 Task: Select Pets. Add to cart, from Dollar General_x000D_
 for 3194 Cheshire Road, Bridgeport, Connecticut 06604, Cell Number 203-362-4243, following items : Fresh Step Non-Clumping Scented Premium Clay Cat Litter (7 lb)_x000D_
 - 1, Meow Mix Tender Centers Cat Food Salmon & White Meat Chicken (9.28 lb)_x000D_
 - 1, Purina Friskies Gravy Swirlers Cat Food Chicken & Salmon Flavor (3.15 lb)_x000D_
 - 1, Purina Friskies Seafood Sensations Dry Cat Food (3.15 lb)_x000D_
 - 1, Sheba Perfect Portions Cuts in Gravy Wet Cat Food Signature Tuna & Roasted Chicken Multipack (6 ct)_x000D_
 - 1
Action: Mouse moved to (608, 145)
Screenshot: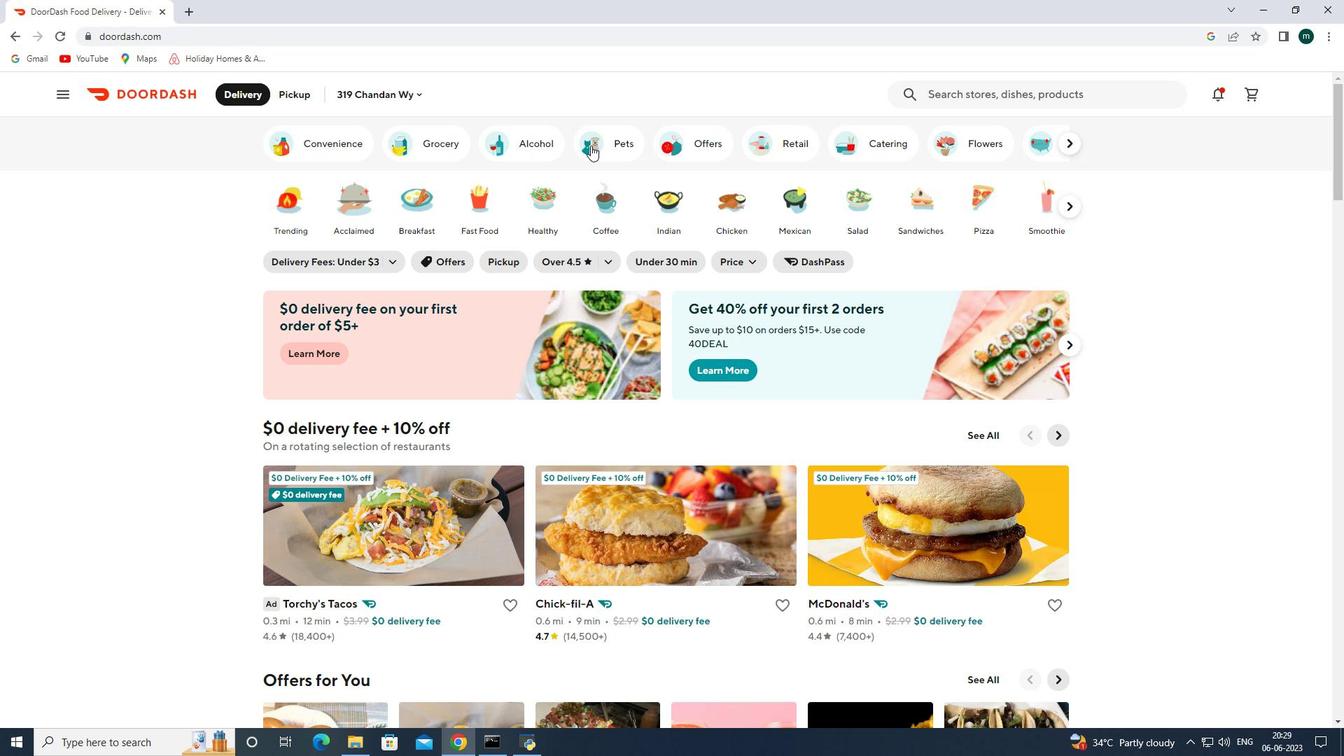 
Action: Mouse pressed left at (608, 145)
Screenshot: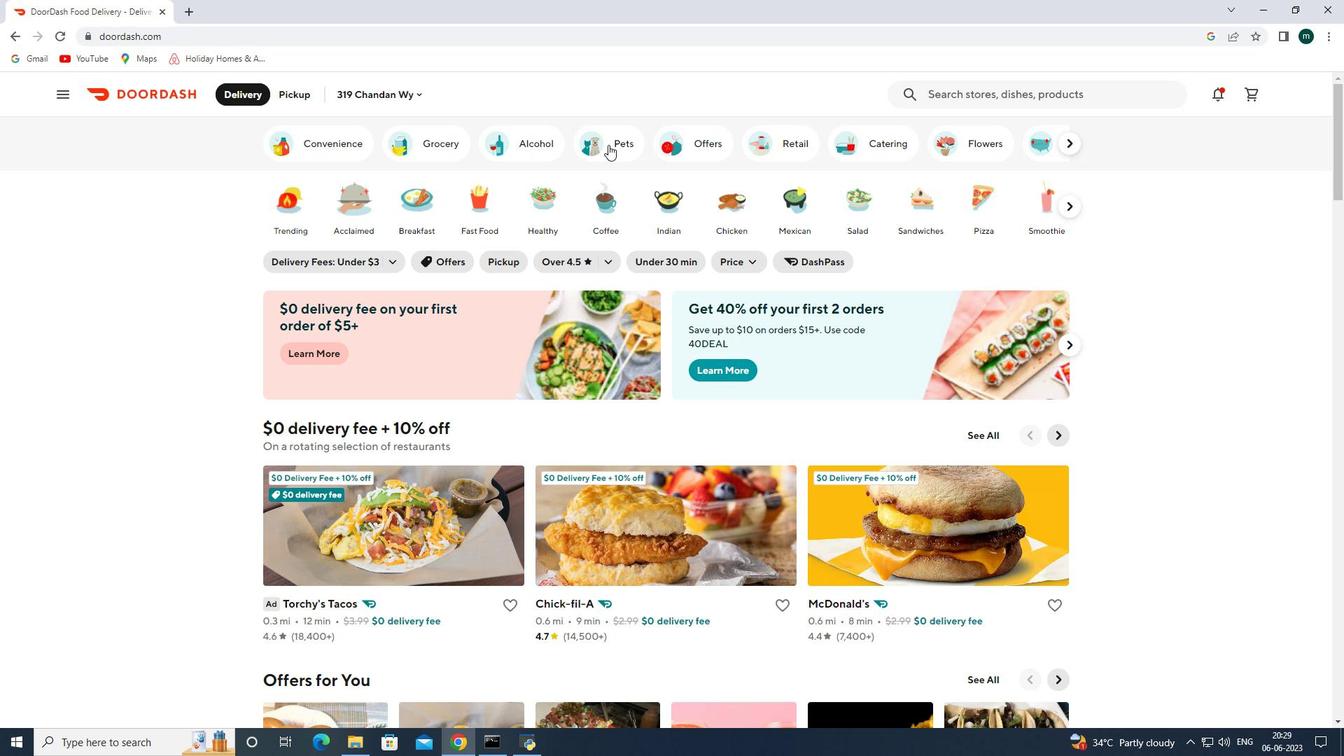 
Action: Mouse moved to (782, 327)
Screenshot: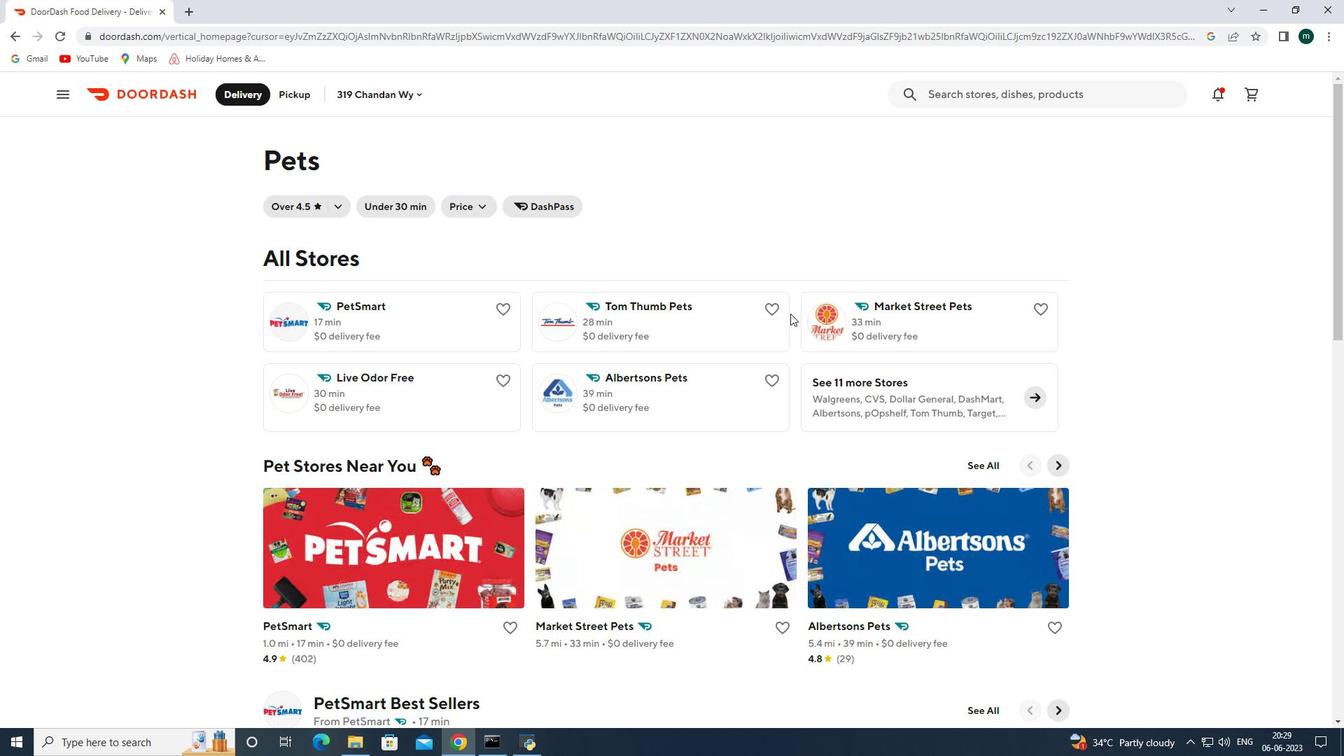 
Action: Mouse scrolled (782, 326) with delta (0, 0)
Screenshot: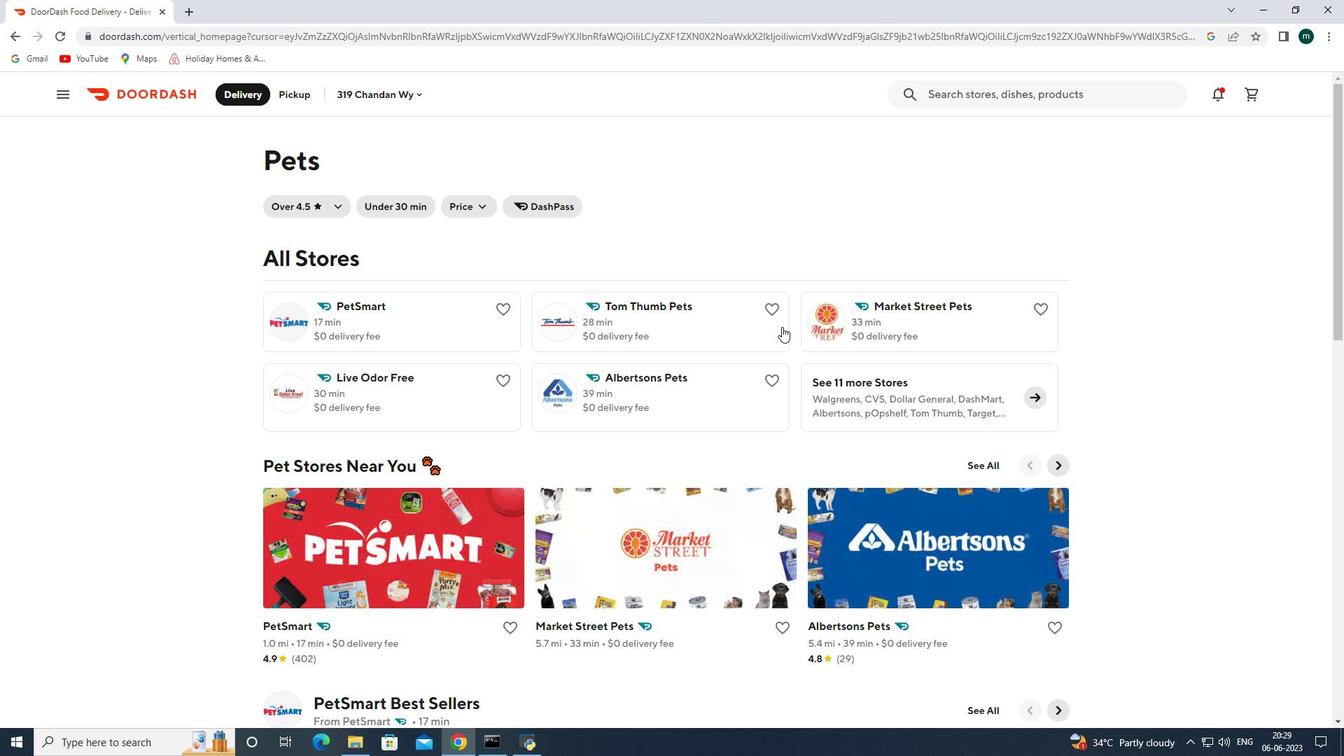 
Action: Mouse scrolled (782, 326) with delta (0, 0)
Screenshot: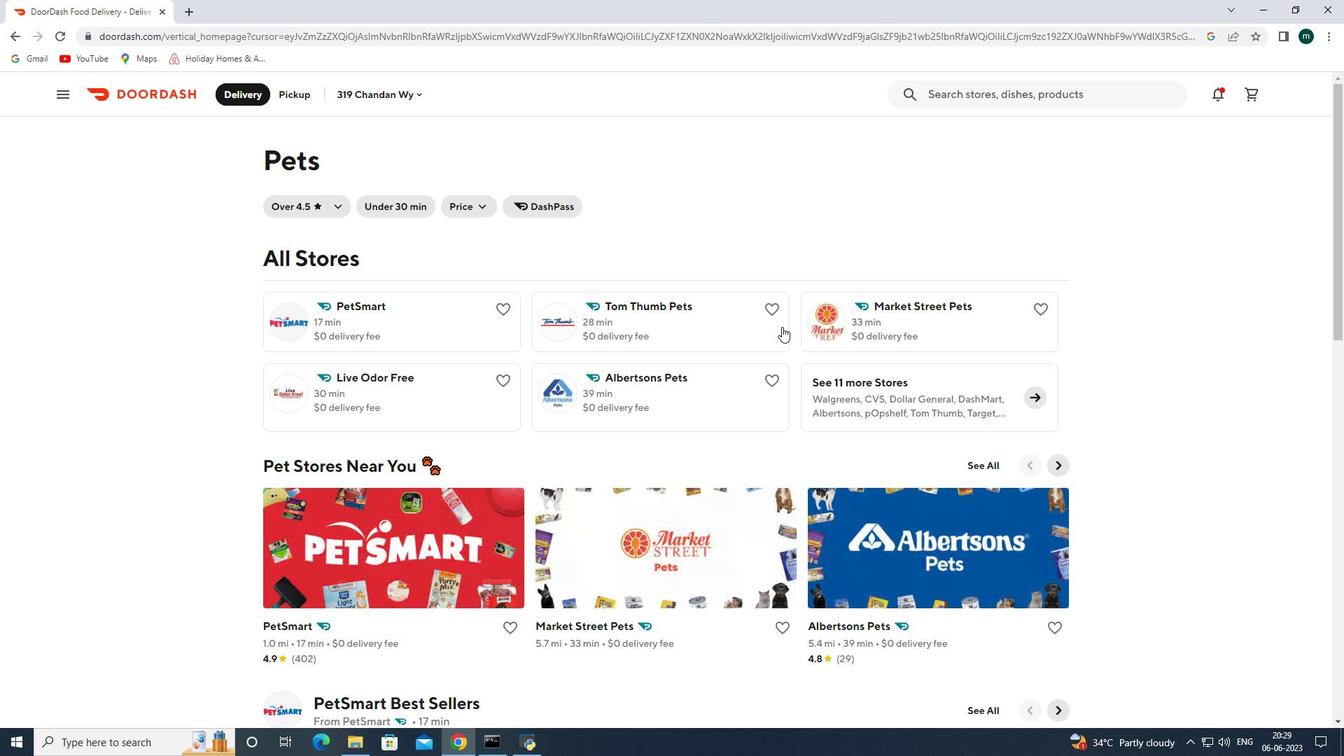 
Action: Mouse scrolled (782, 326) with delta (0, 0)
Screenshot: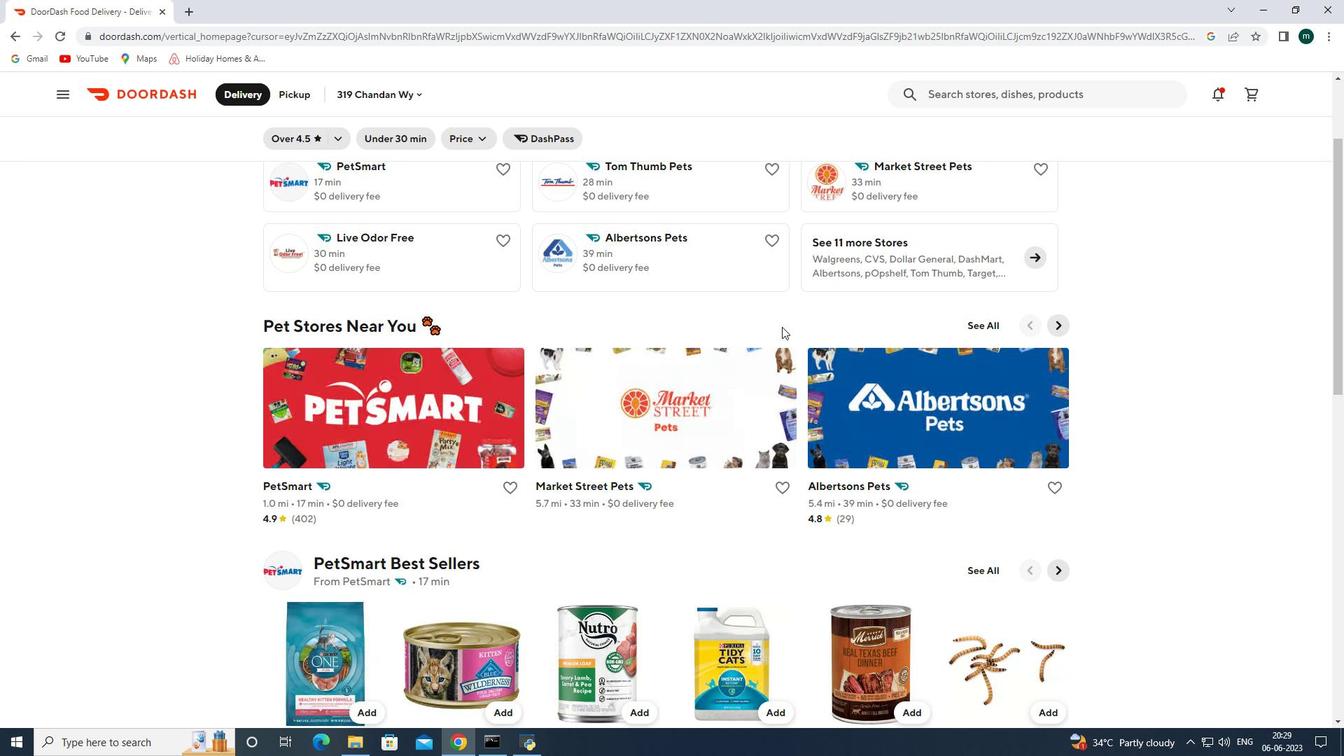 
Action: Mouse scrolled (782, 327) with delta (0, 0)
Screenshot: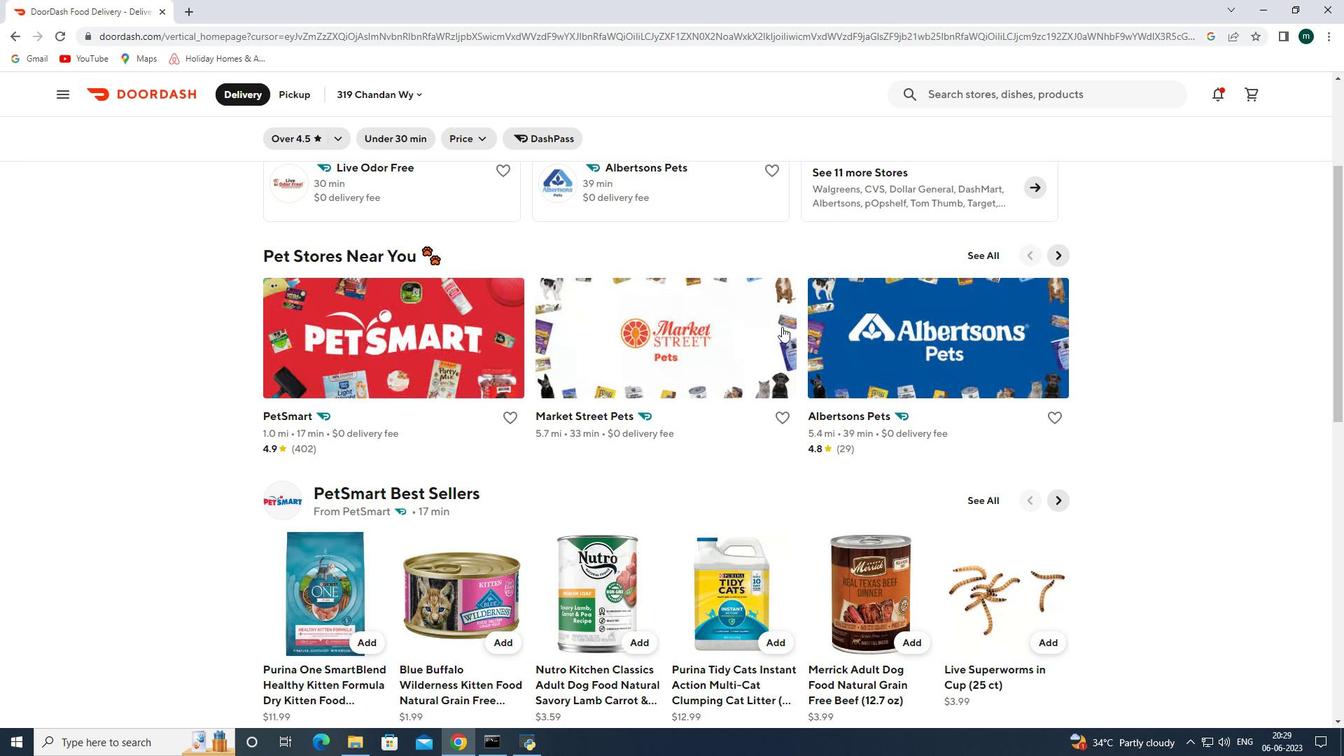 
Action: Mouse scrolled (782, 327) with delta (0, 0)
Screenshot: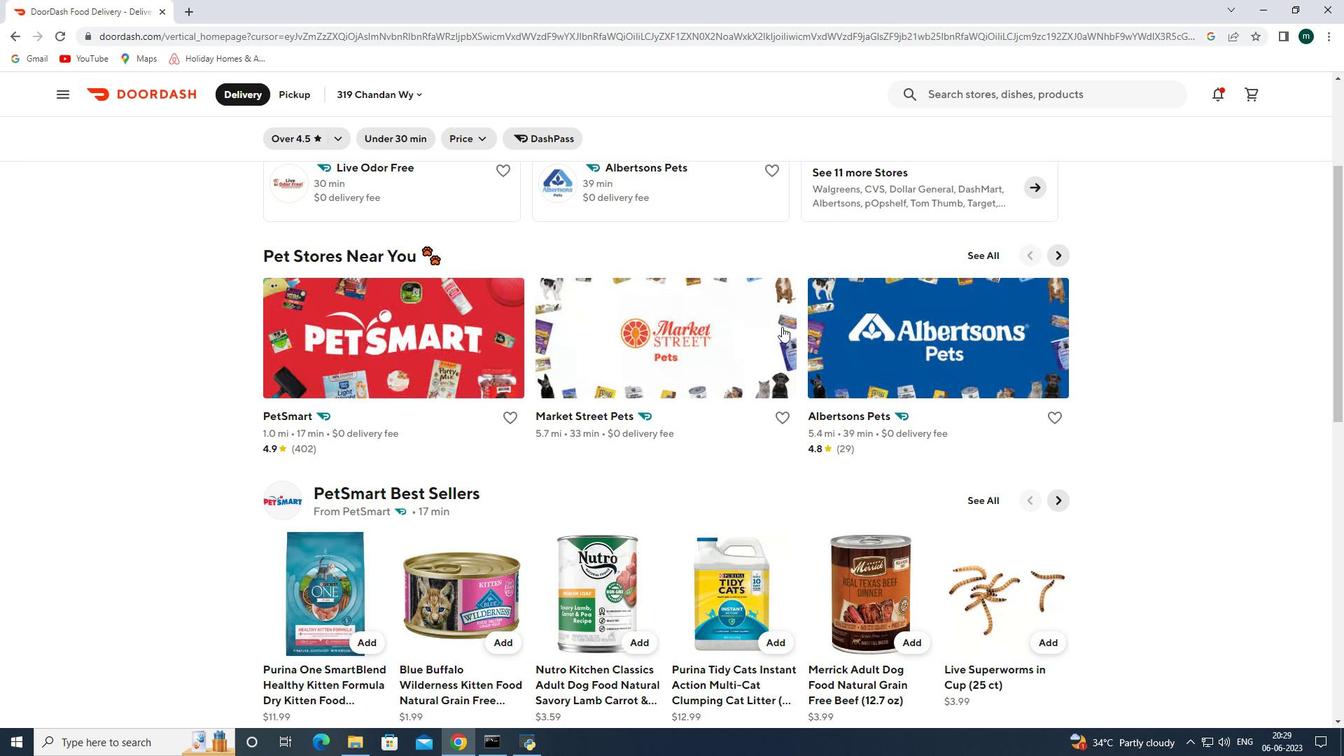 
Action: Mouse scrolled (782, 327) with delta (0, 0)
Screenshot: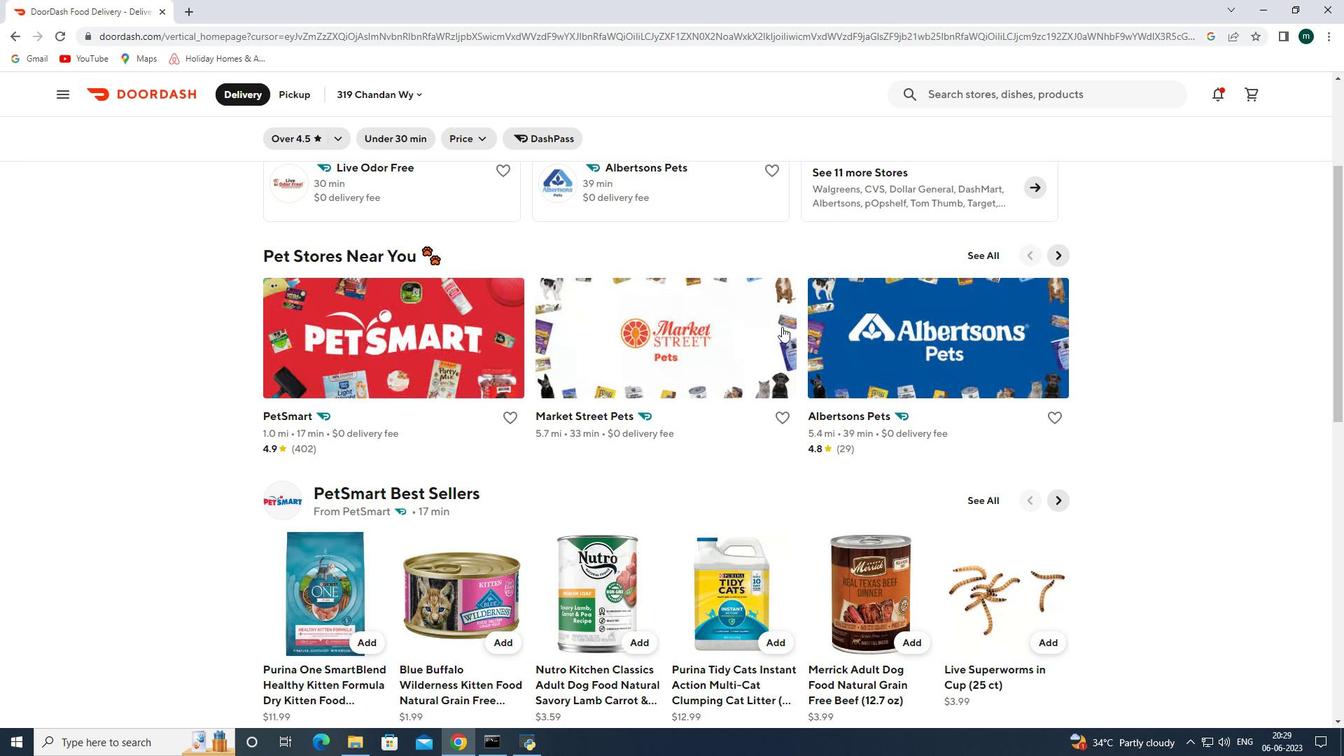 
Action: Mouse scrolled (782, 327) with delta (0, 0)
Screenshot: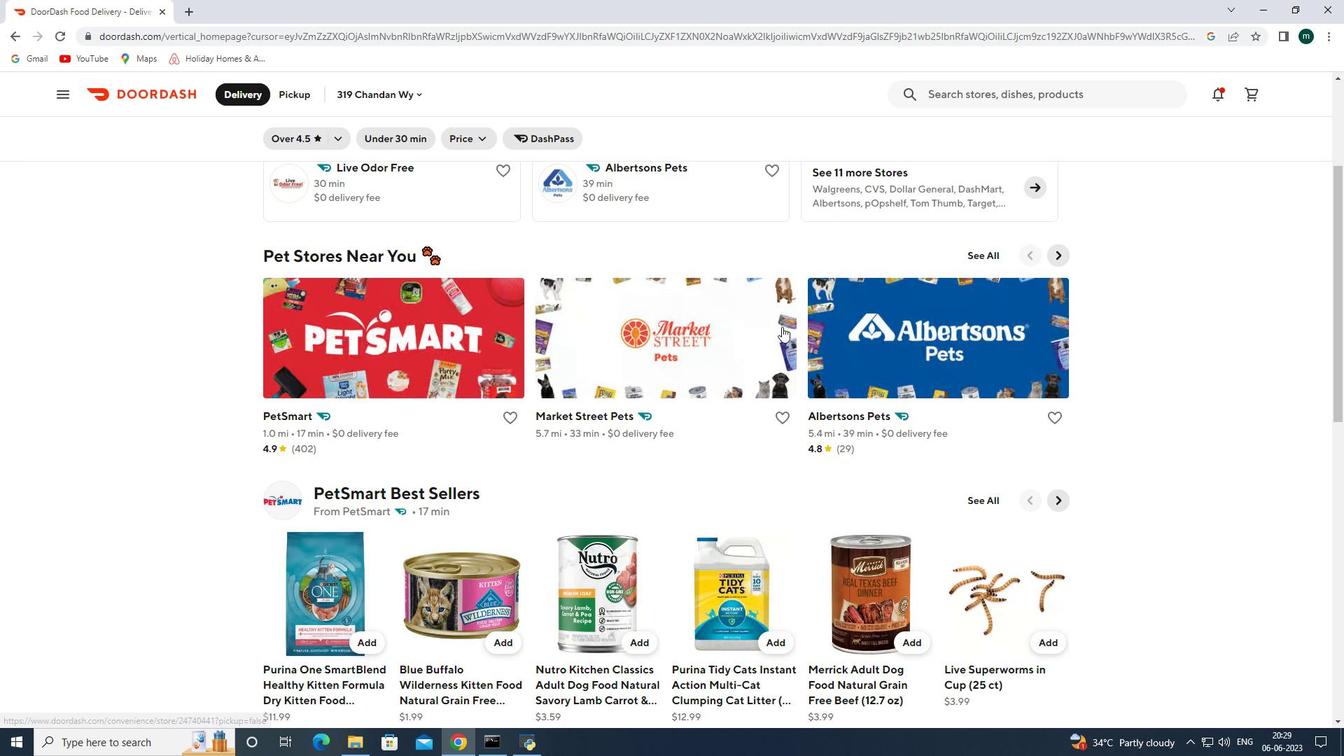 
Action: Mouse moved to (946, 387)
Screenshot: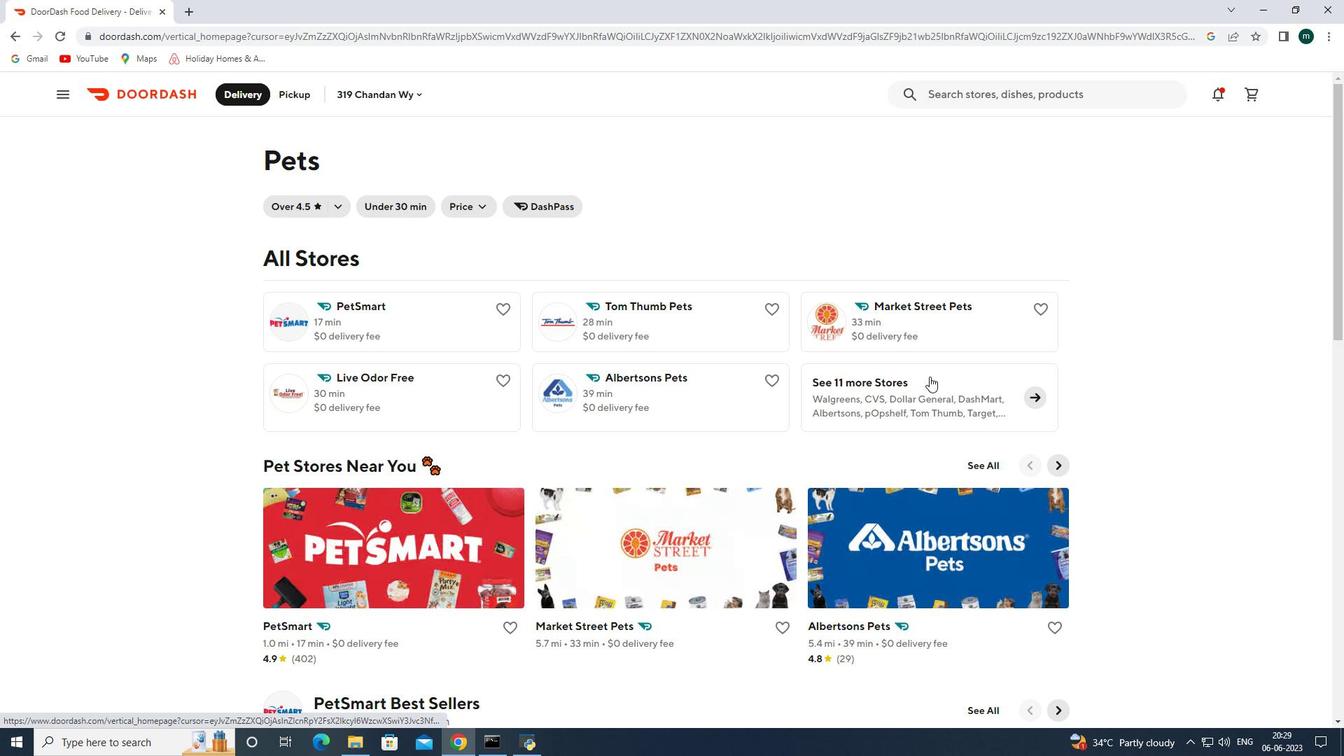 
Action: Mouse pressed left at (946, 387)
Screenshot: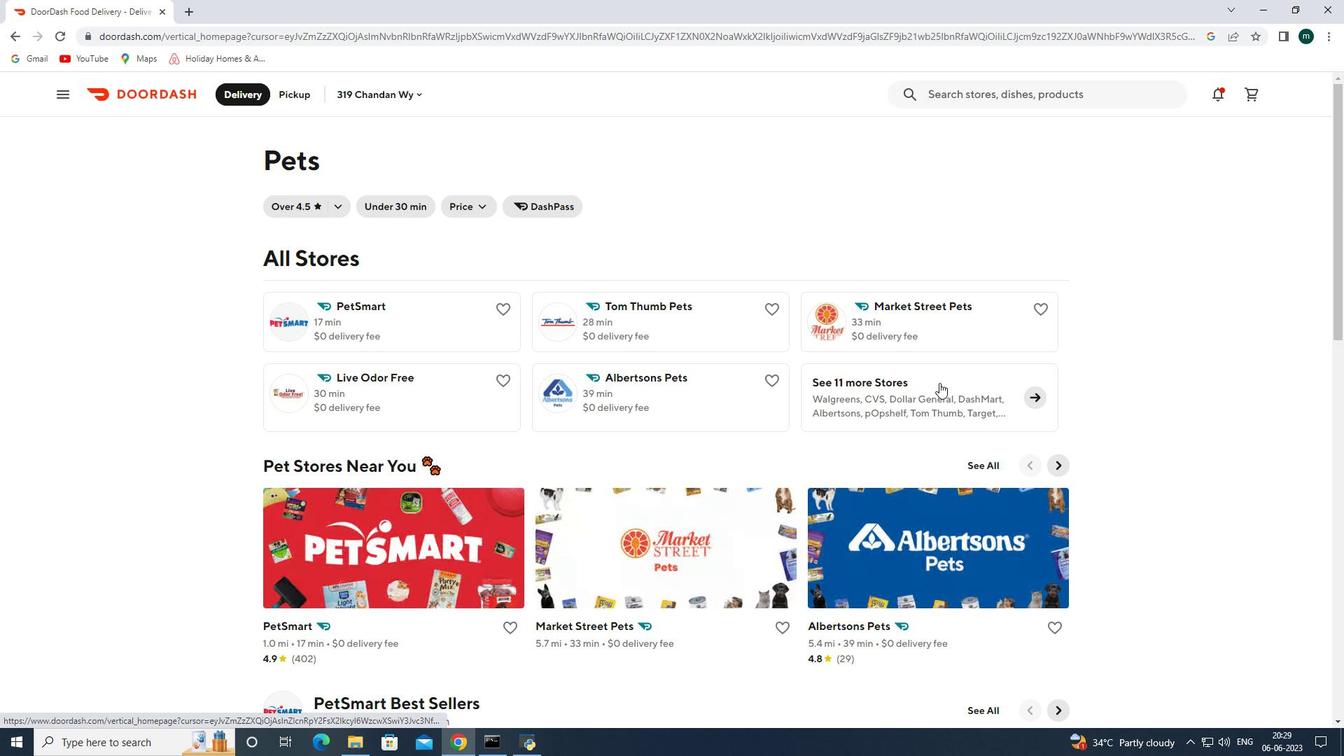
Action: Mouse moved to (704, 367)
Screenshot: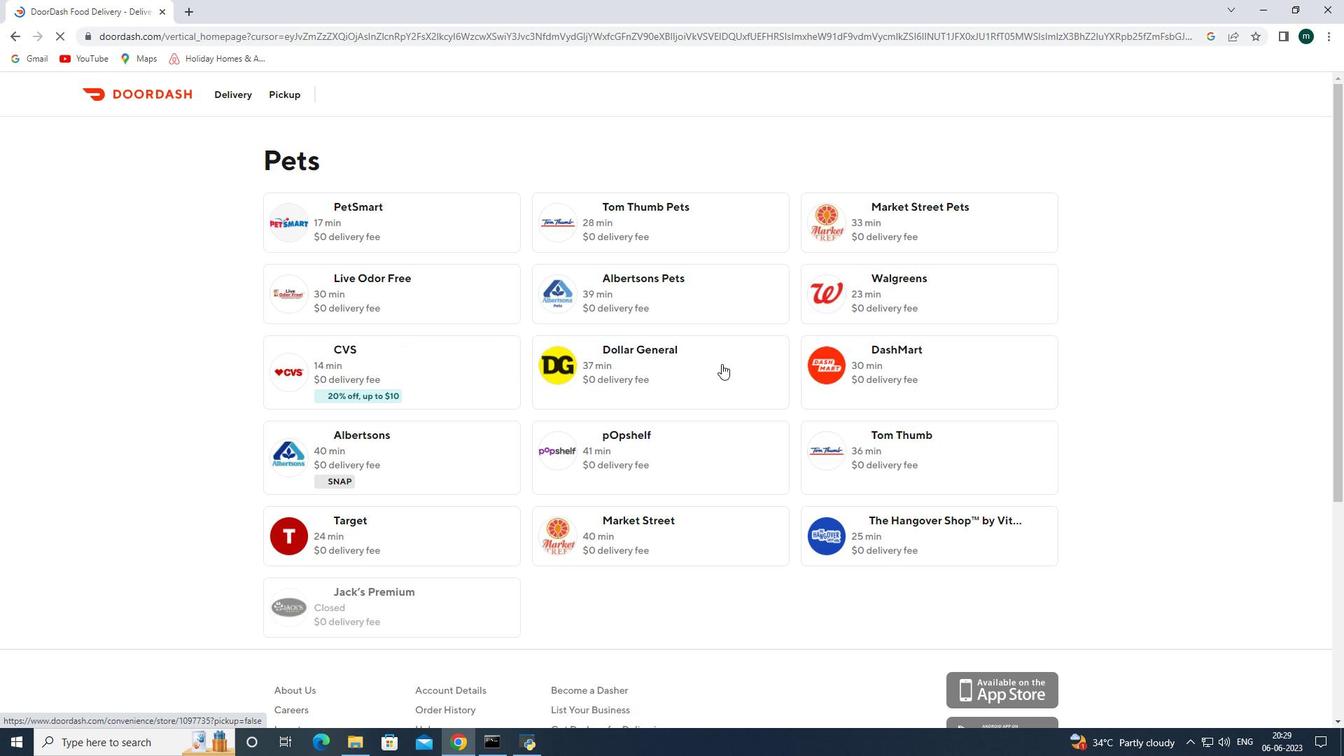 
Action: Mouse pressed left at (704, 367)
Screenshot: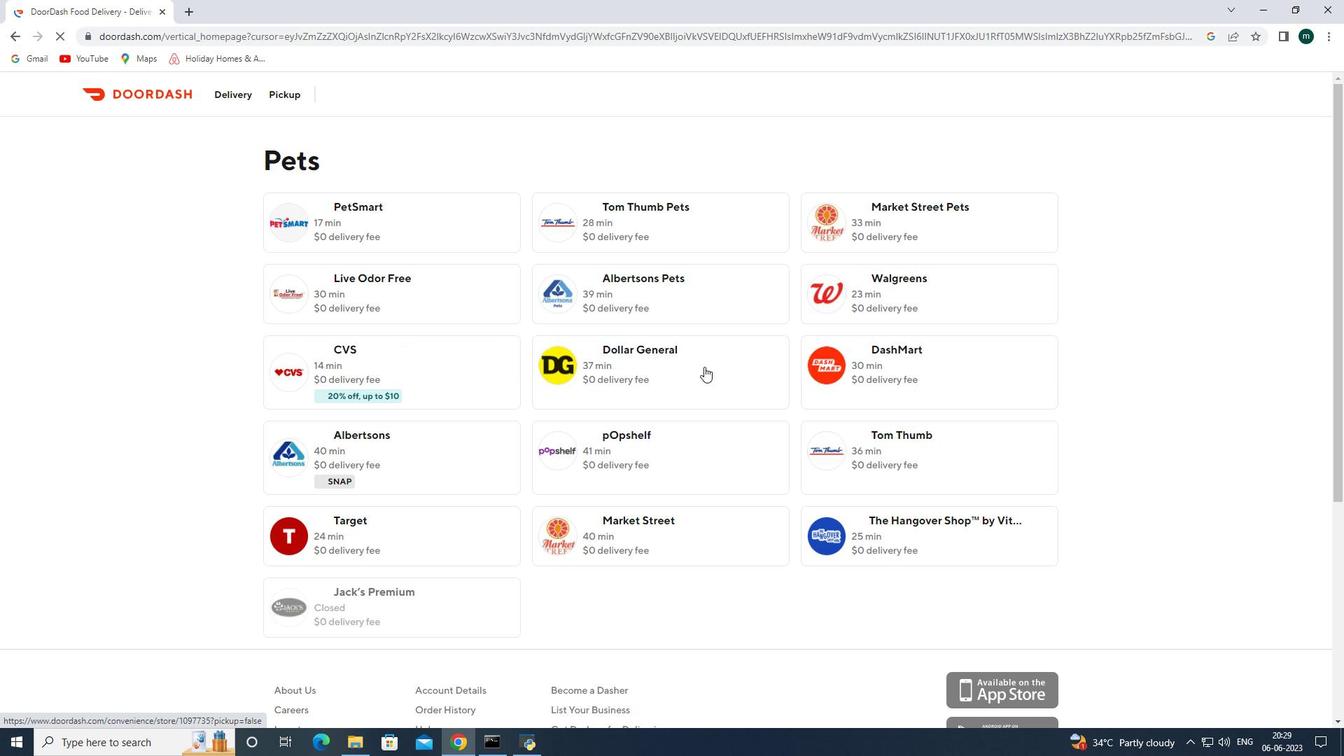 
Action: Mouse moved to (299, 92)
Screenshot: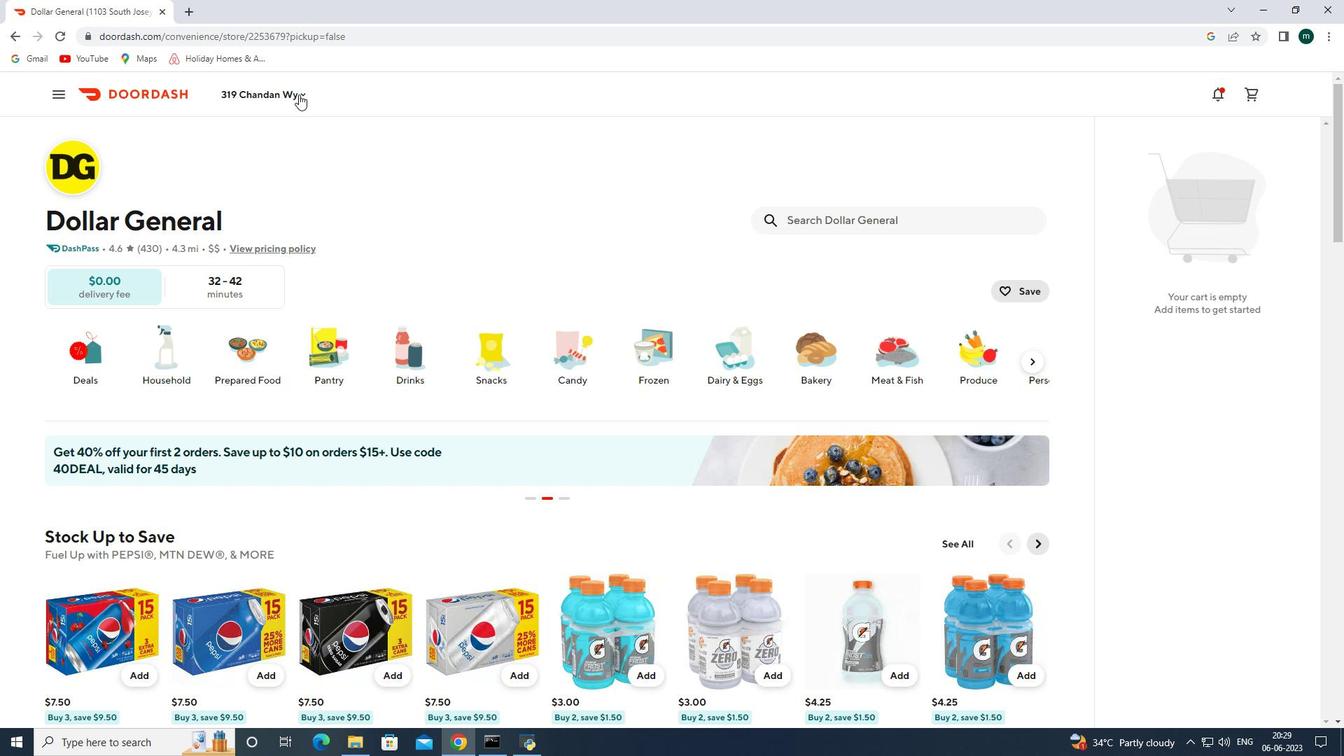 
Action: Mouse pressed left at (299, 92)
Screenshot: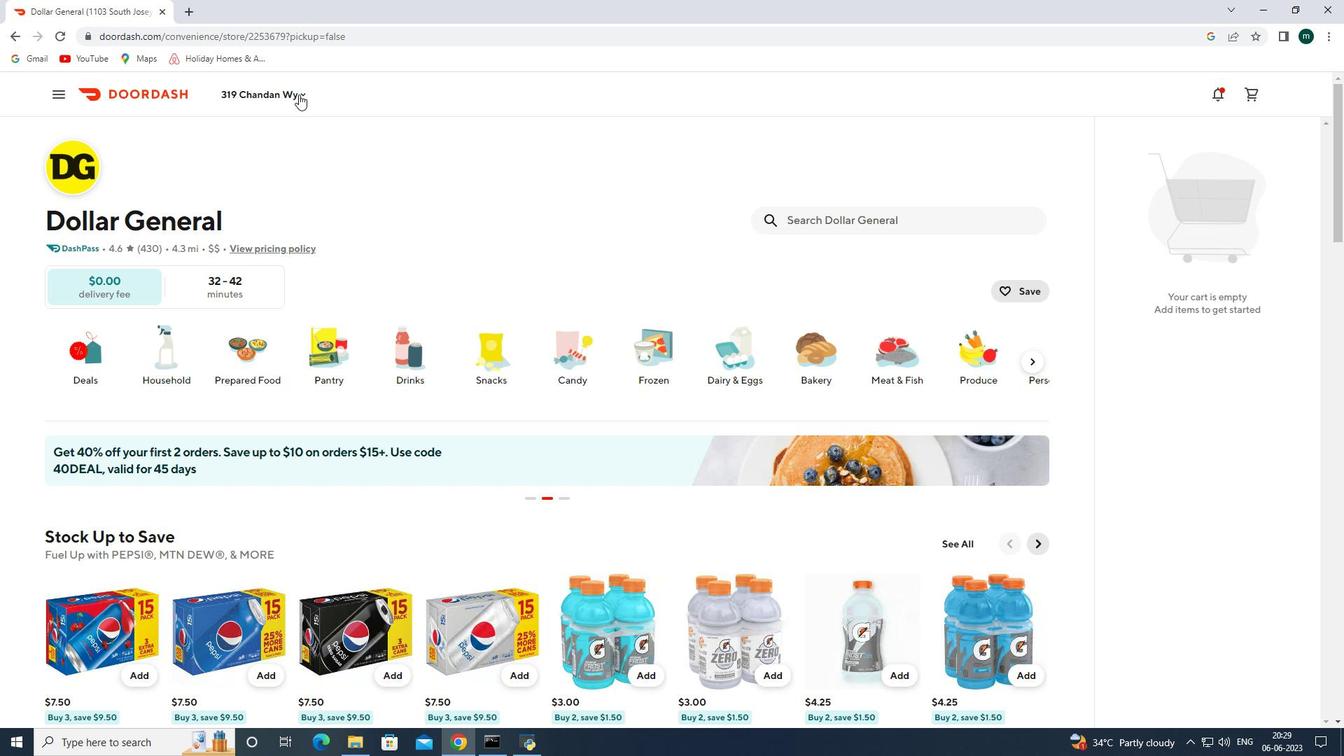 
Action: Mouse moved to (338, 143)
Screenshot: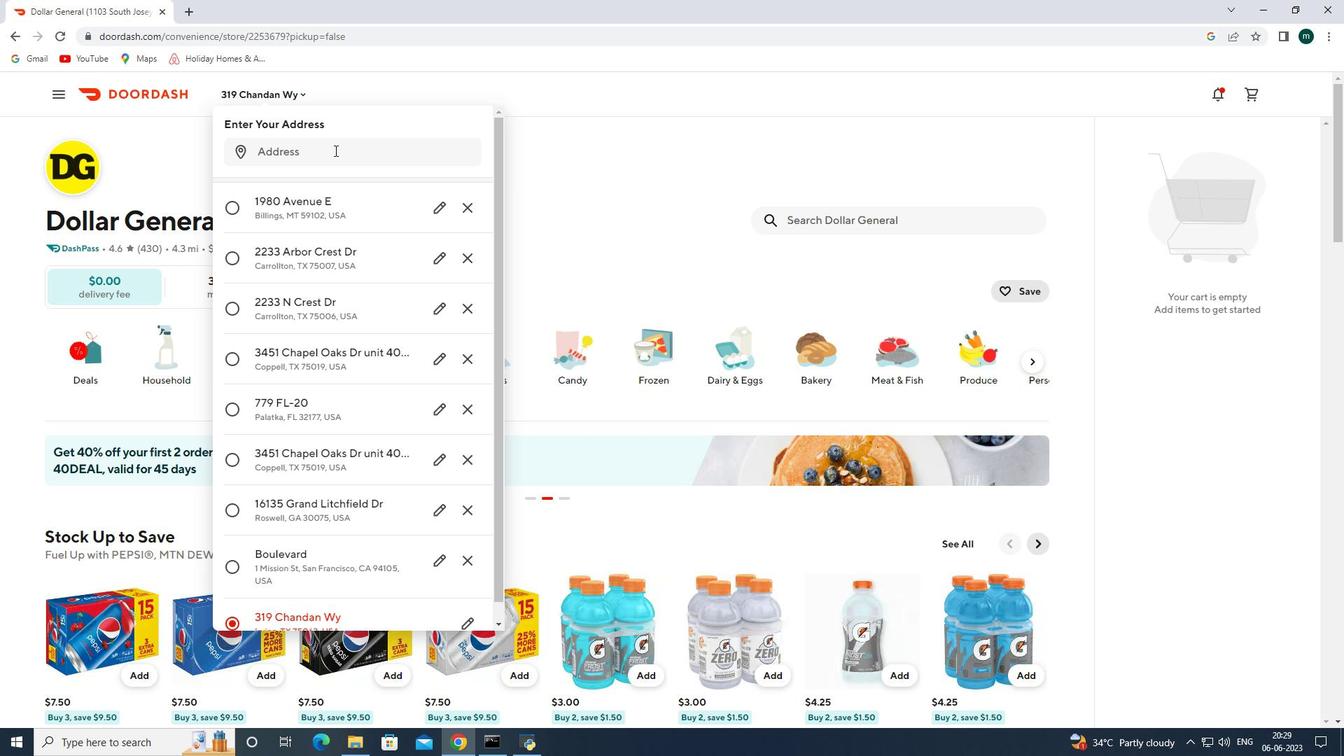 
Action: Mouse pressed left at (338, 143)
Screenshot: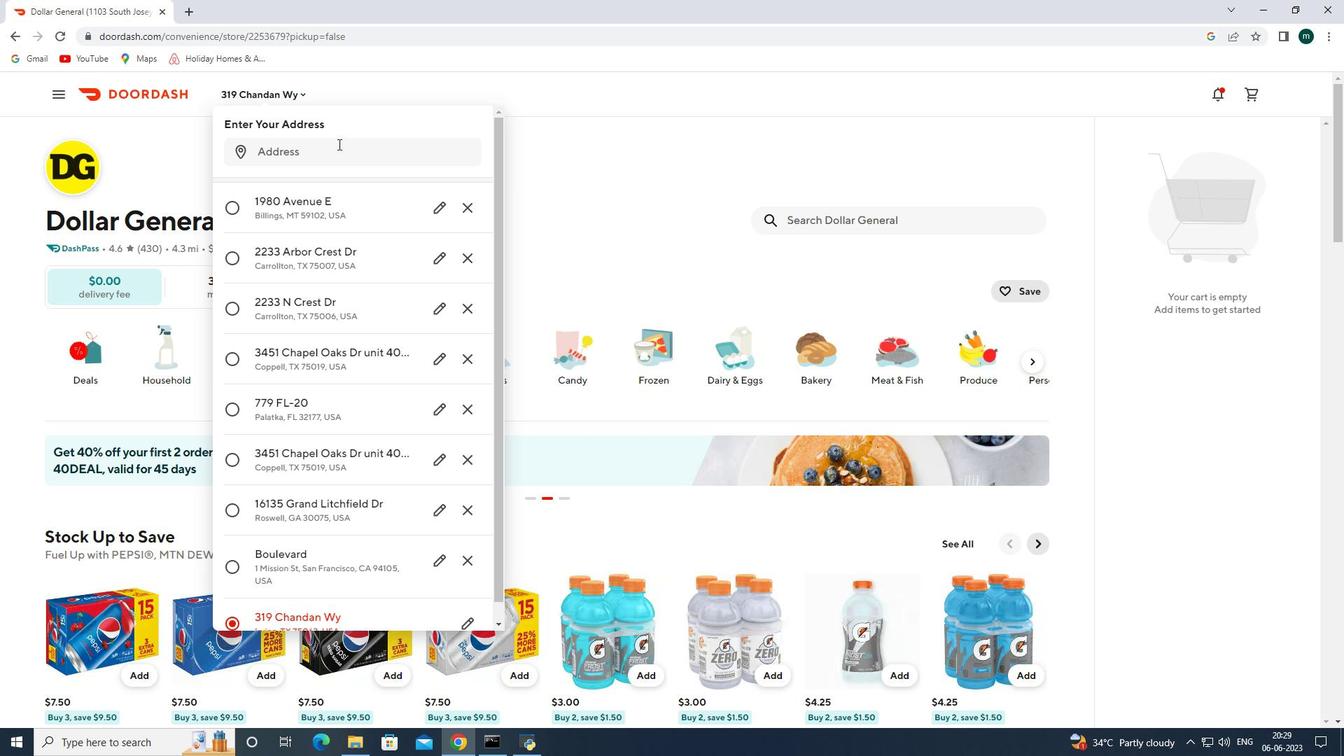 
Action: Key pressed 3194<Key.space>chesj<Key.backspace>hire<Key.space>road<Key.space>bridgeport<Key.space>connectio<Key.backspace>cut<Key.space>06604<Key.enter>
Screenshot: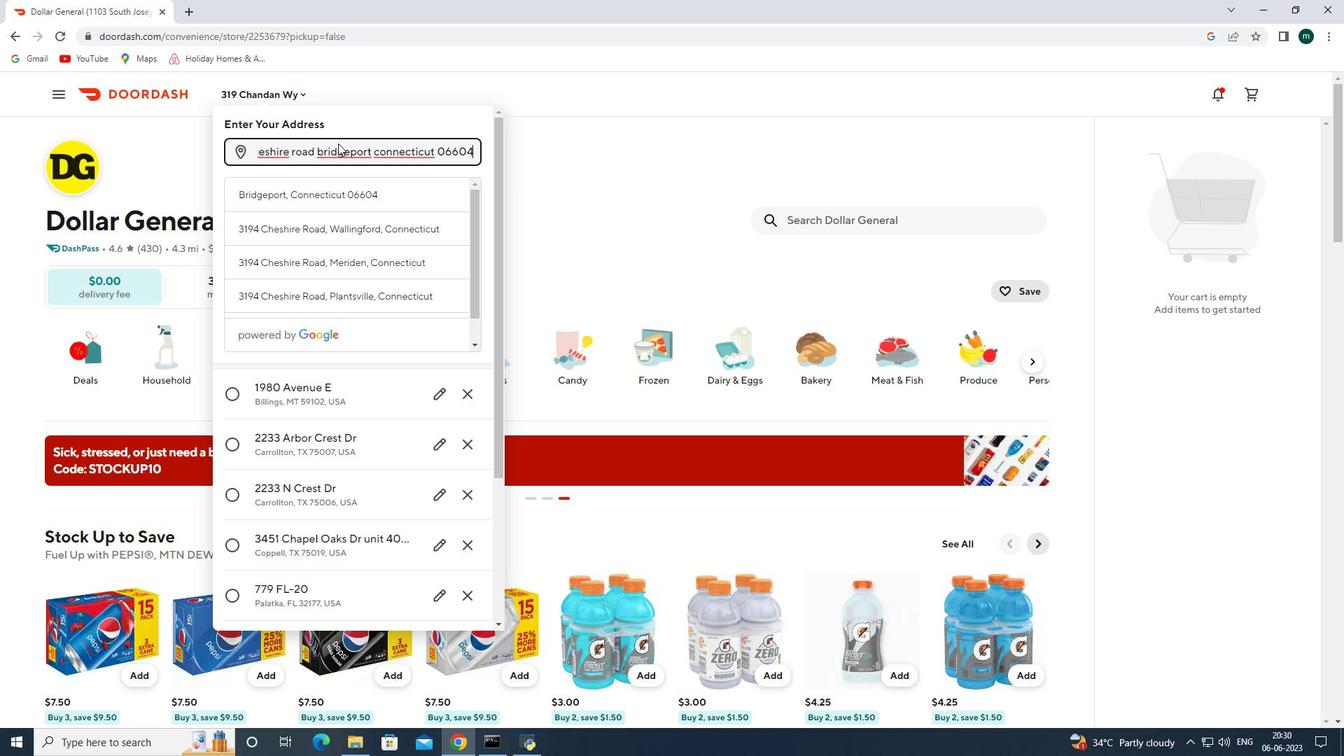 
Action: Mouse moved to (390, 435)
Screenshot: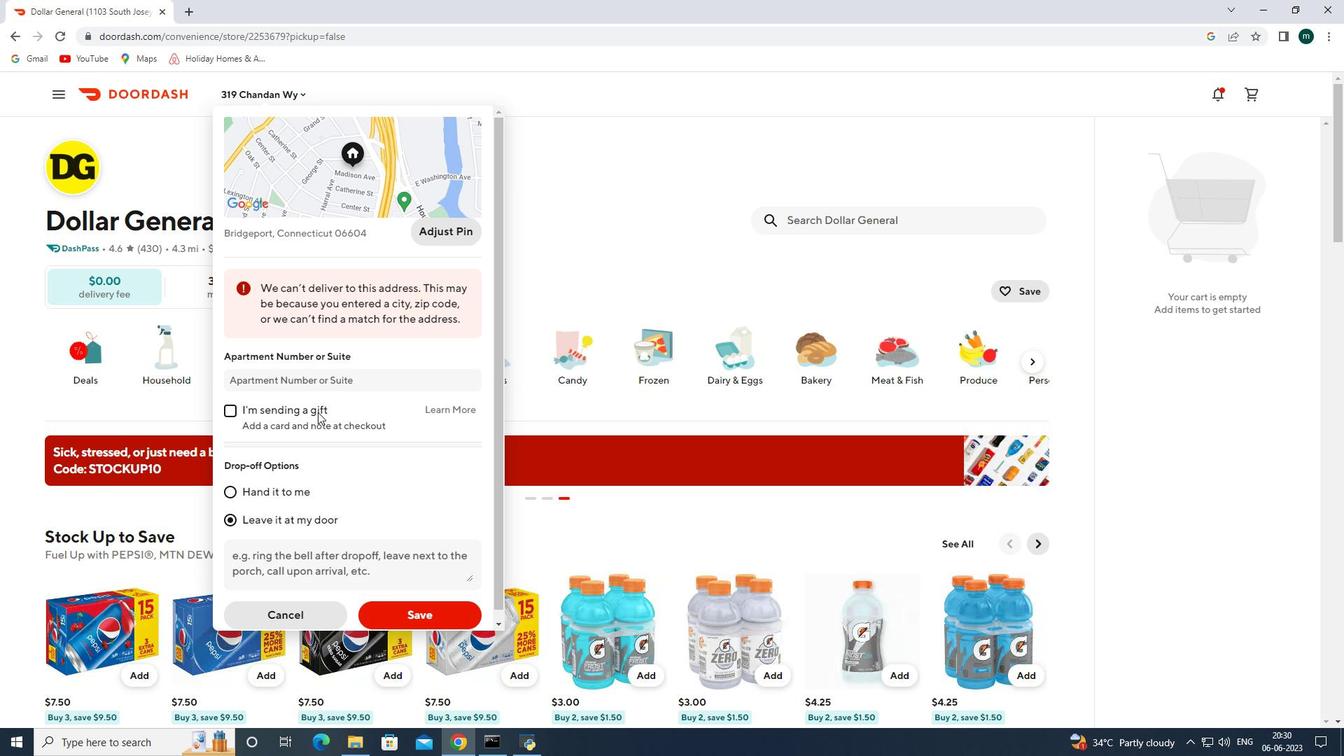 
Action: Mouse scrolled (390, 434) with delta (0, 0)
Screenshot: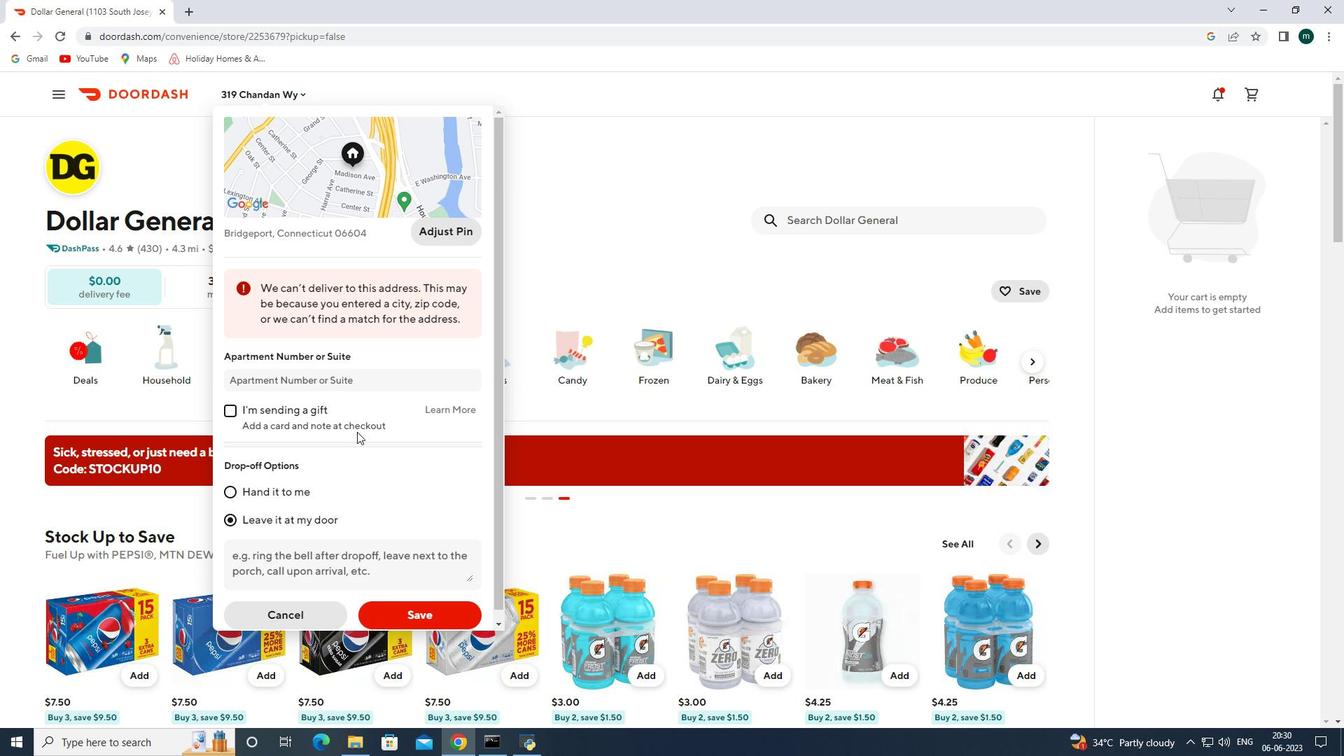 
Action: Mouse moved to (391, 434)
Screenshot: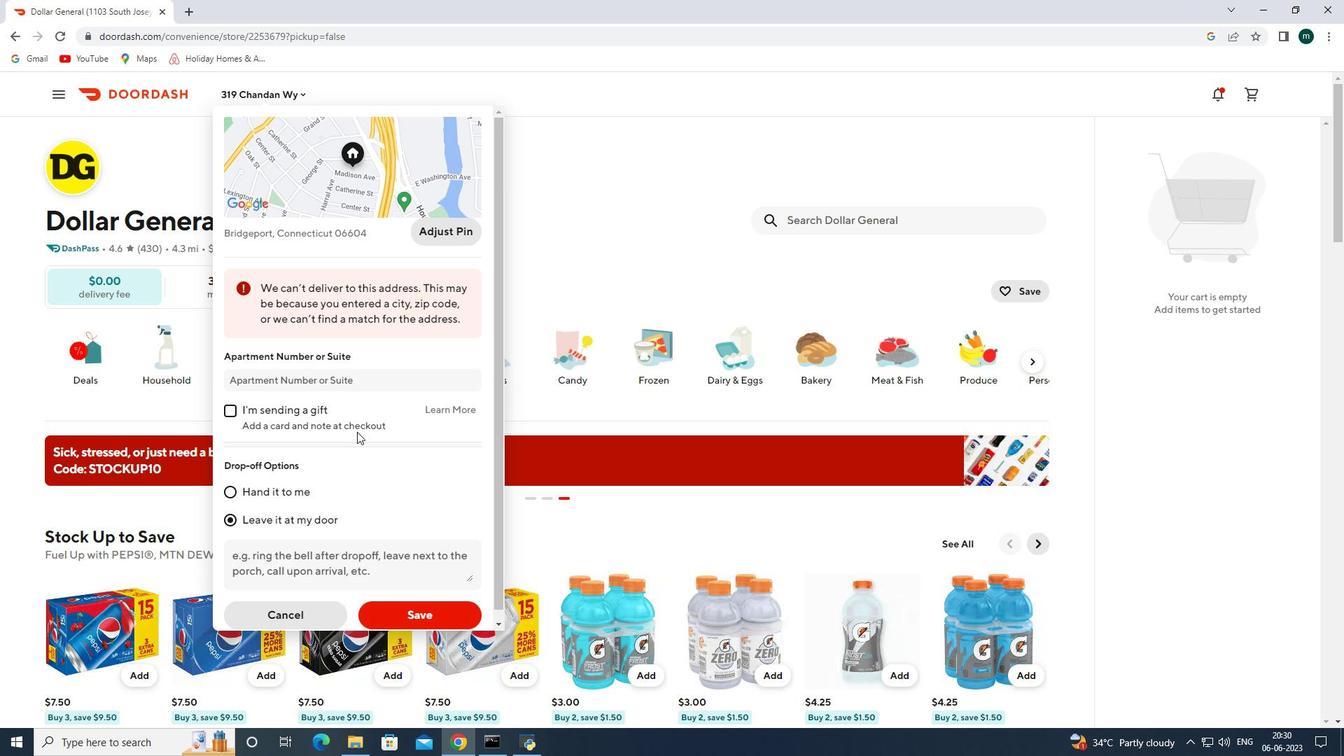 
Action: Mouse scrolled (391, 433) with delta (0, 0)
Screenshot: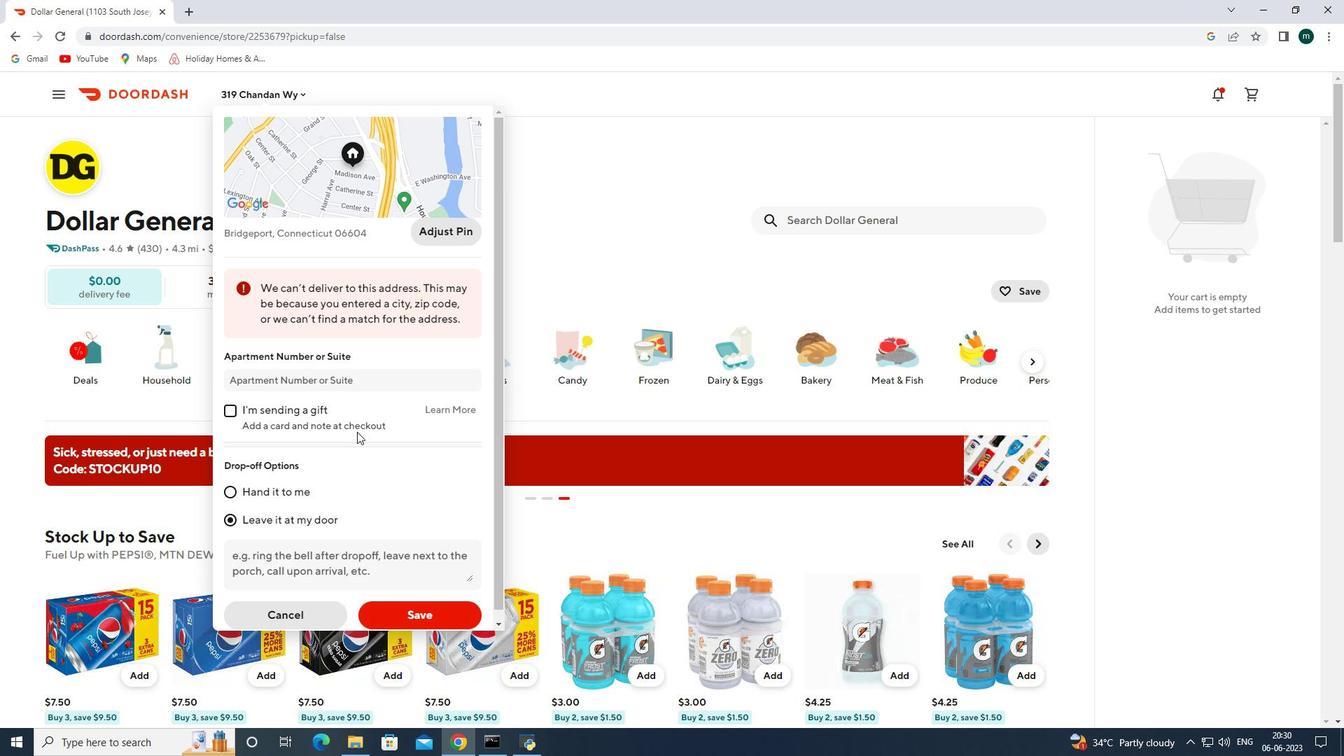 
Action: Mouse scrolled (391, 433) with delta (0, 0)
Screenshot: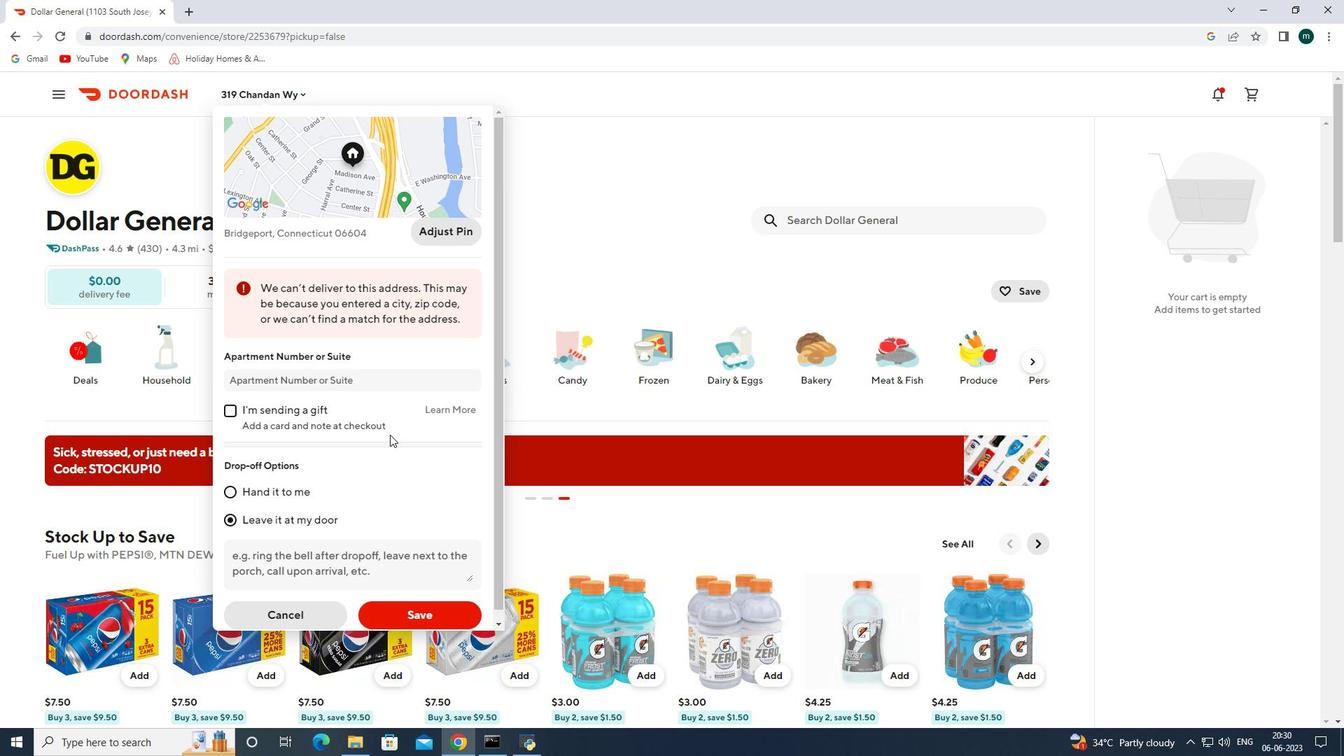 
Action: Mouse scrolled (391, 433) with delta (0, 0)
Screenshot: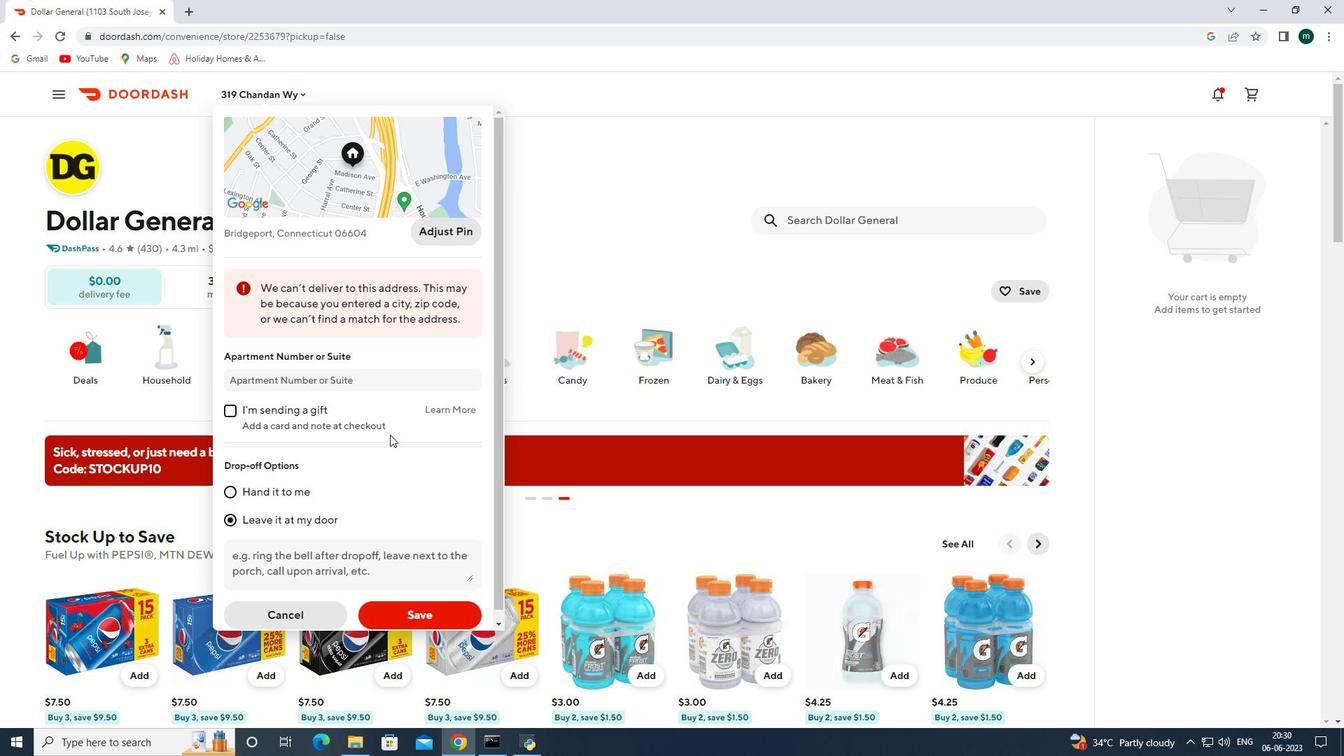 
Action: Mouse moved to (417, 600)
Screenshot: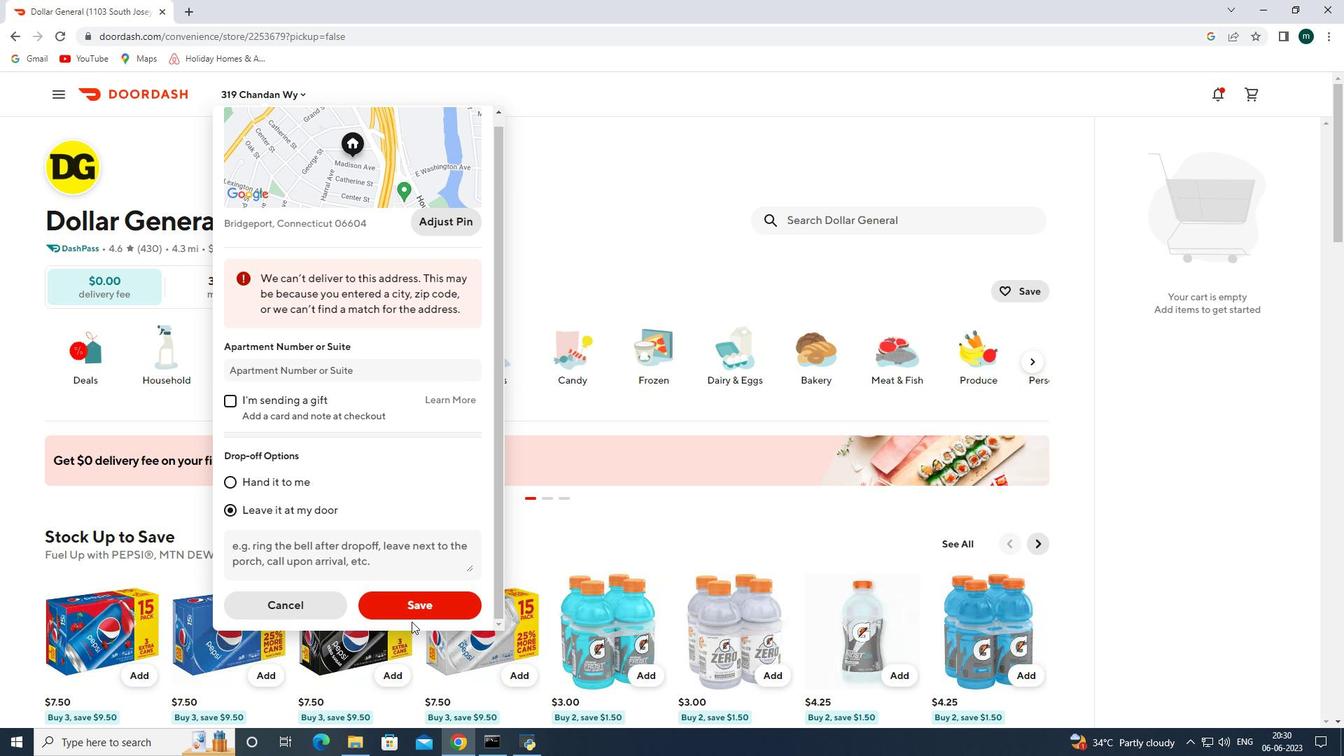 
Action: Mouse pressed left at (417, 600)
Screenshot: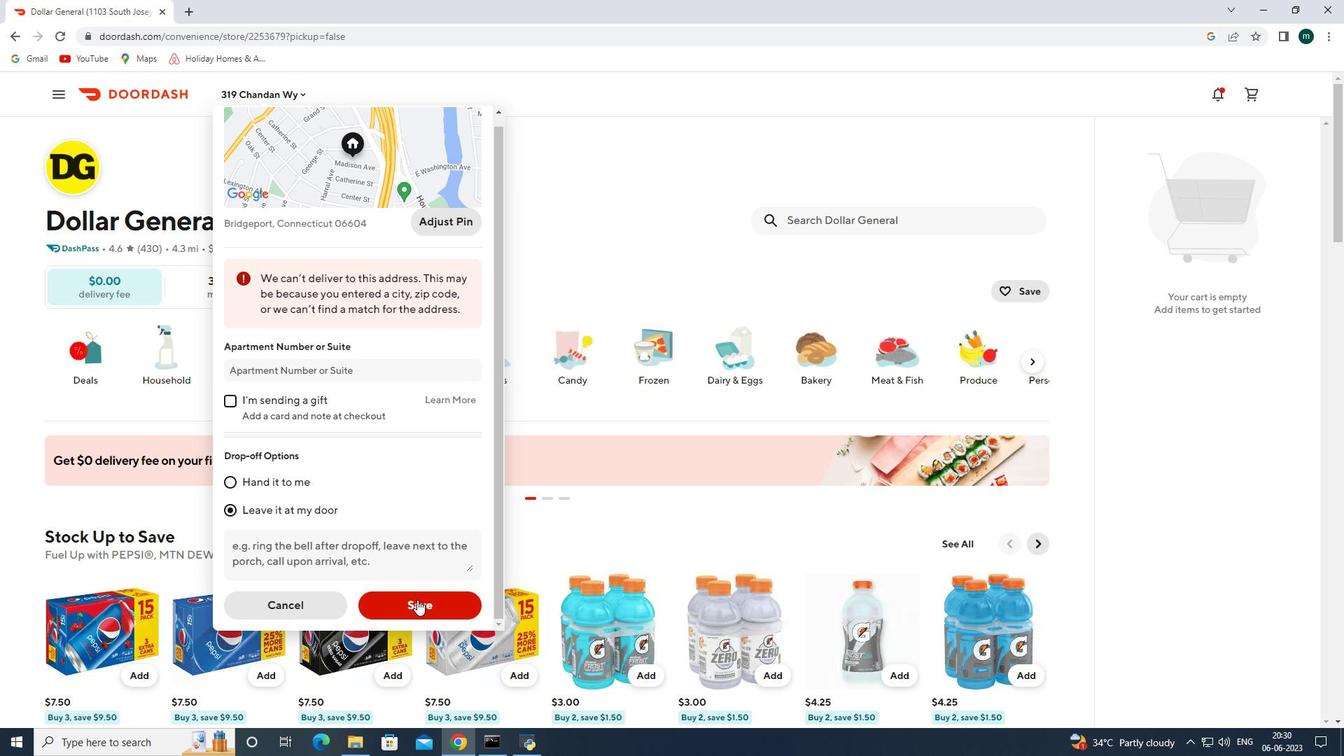 
Action: Mouse moved to (835, 220)
Screenshot: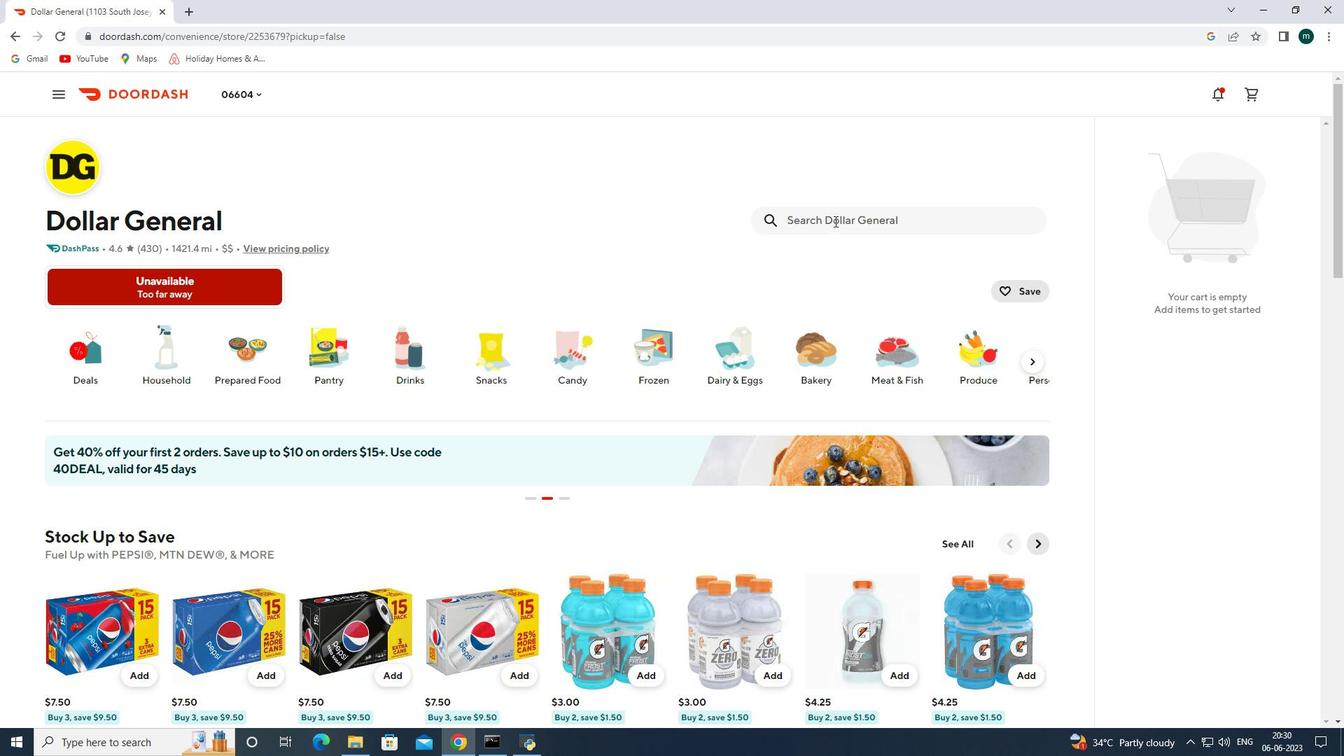 
Action: Mouse pressed left at (835, 220)
Screenshot: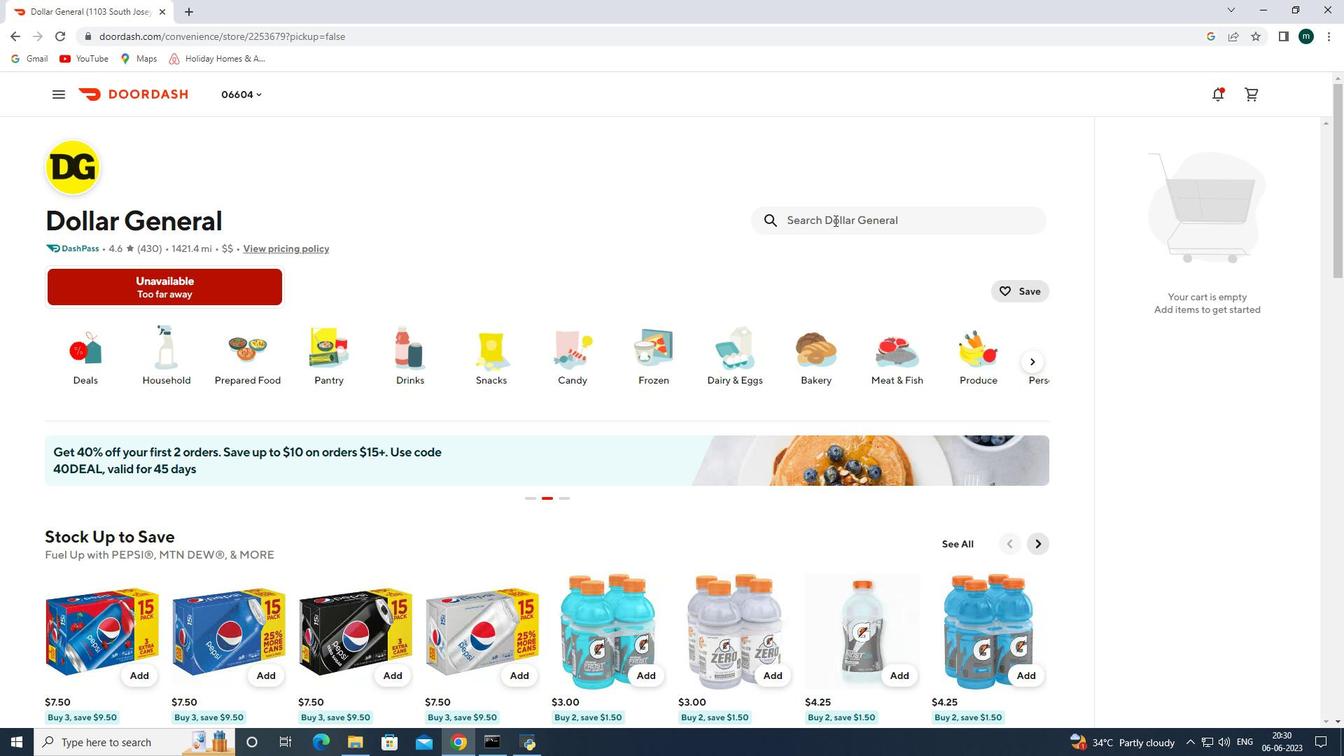 
Action: Key pressed fresh<Key.space>step<Key.space>non<Key.space>clumpim<Key.backspace>ng<Key.space>scented<Key.space>premium<Key.space>clay<Key.space>cat<Key.space>litter<Key.space><Key.shift><Key.shift><Key.shift>(7lb<Key.shift>)<Key.enter>
Screenshot: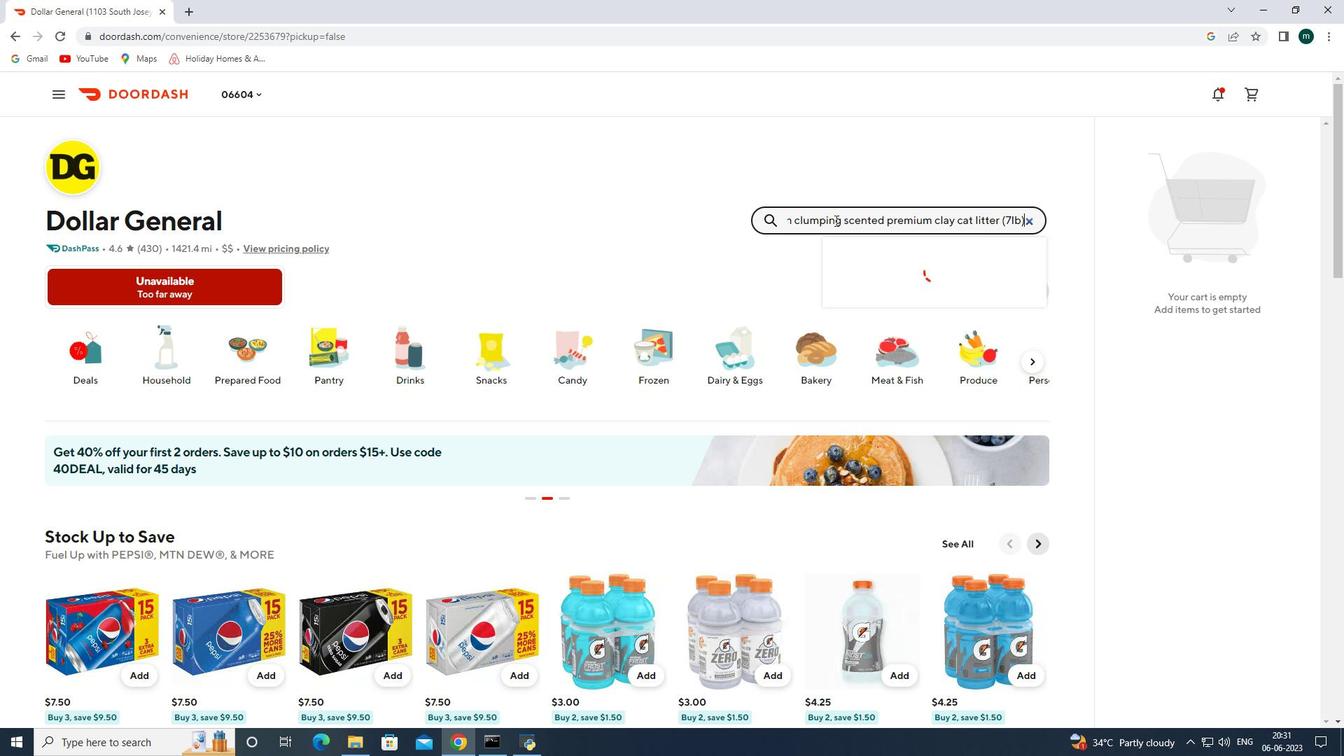 
Action: Mouse moved to (132, 364)
Screenshot: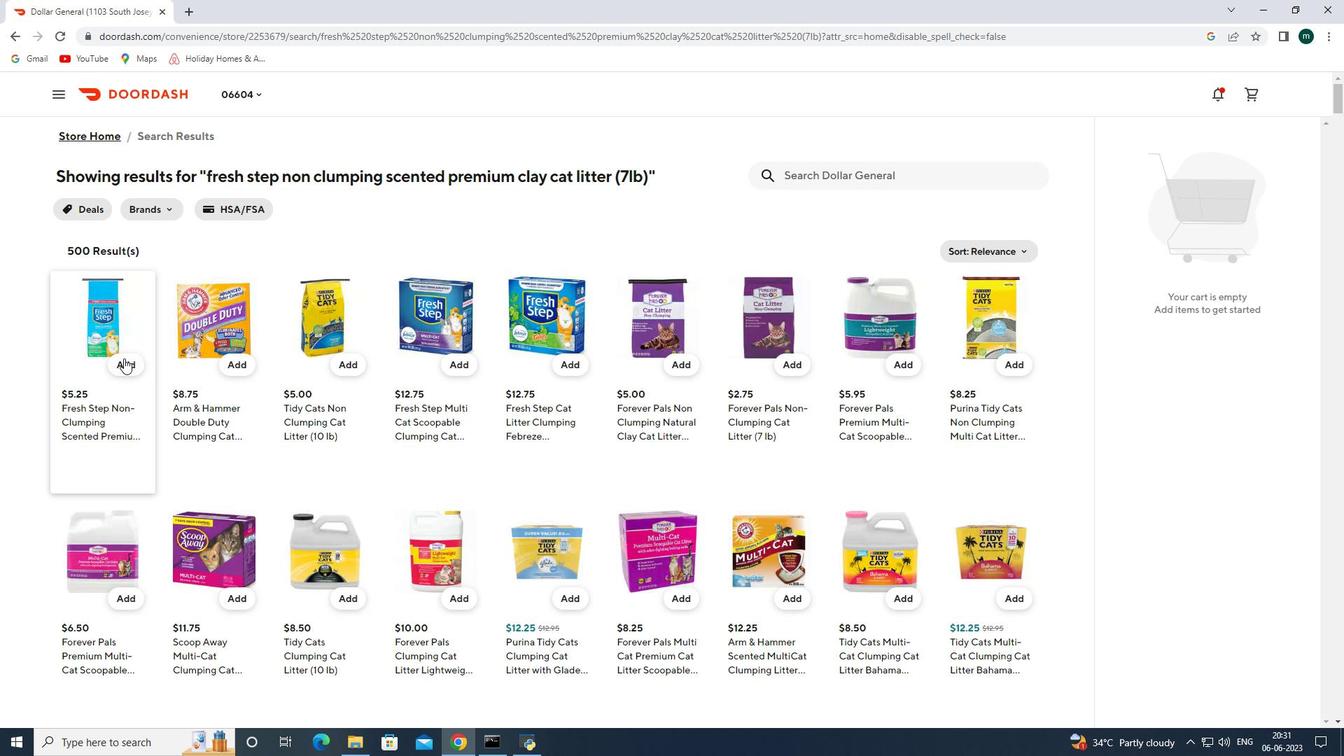 
Action: Mouse pressed left at (132, 364)
Screenshot: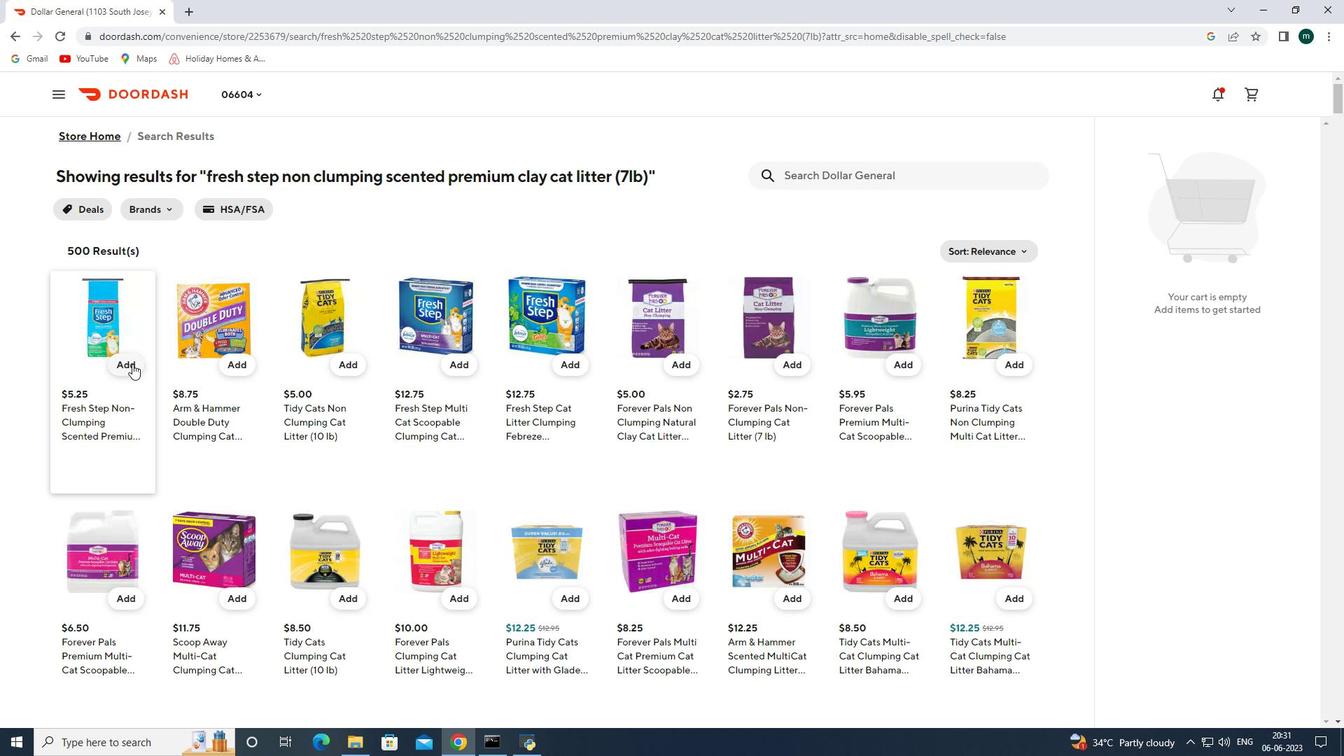 
Action: Mouse moved to (865, 171)
Screenshot: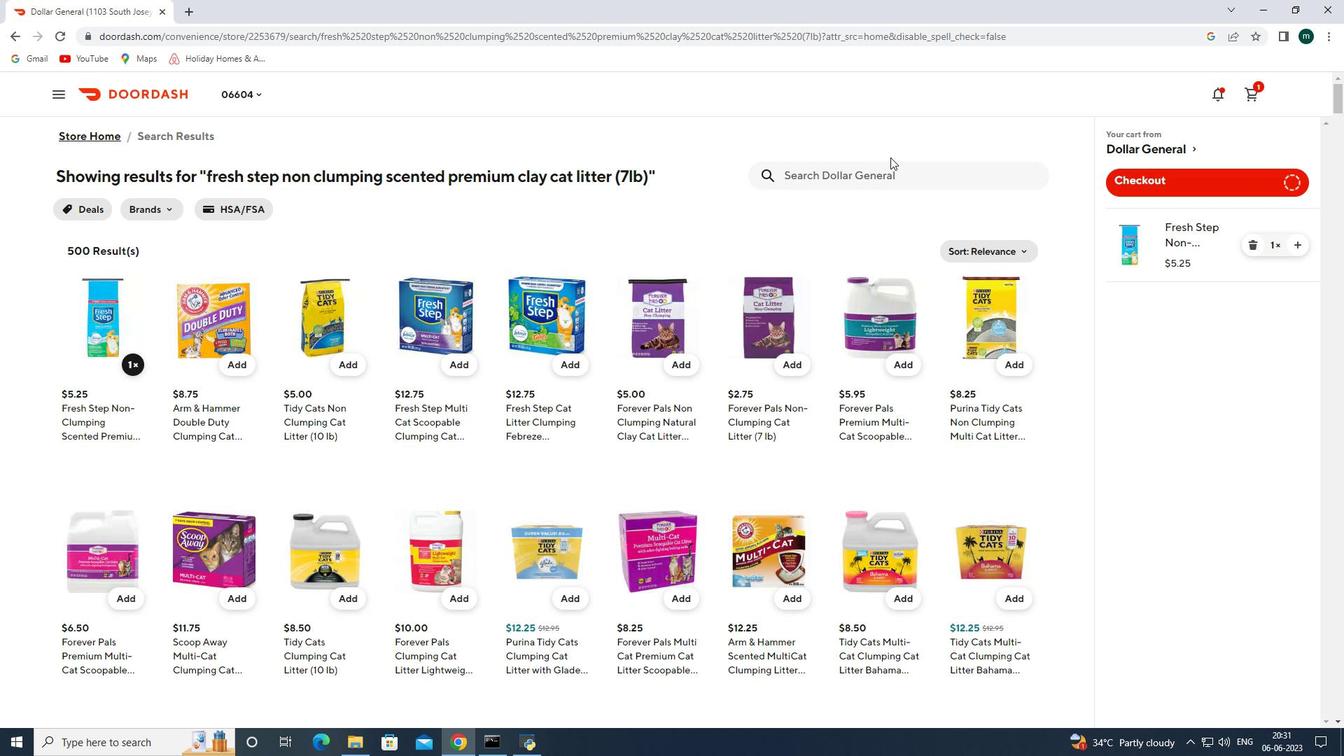 
Action: Mouse pressed left at (865, 171)
Screenshot: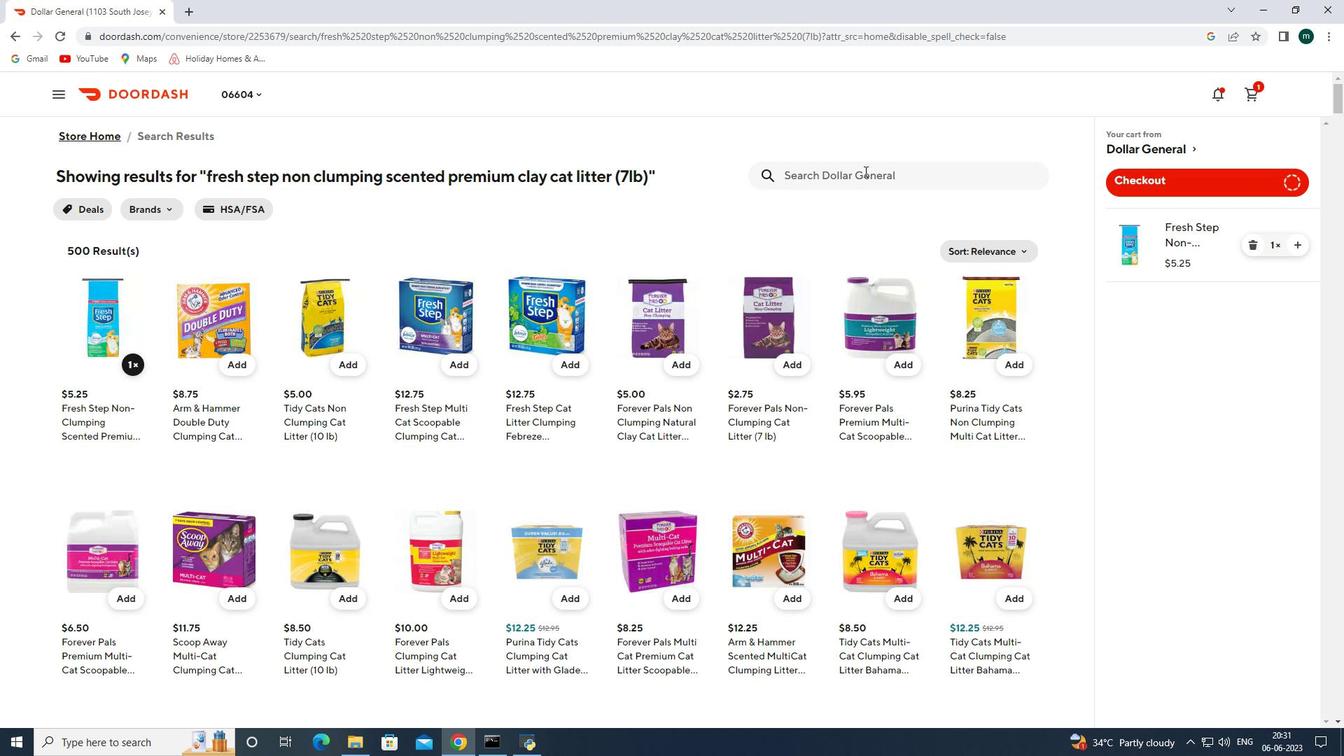 
Action: Key pressed <Key.shift>Meow<Key.space>mix<Key.space>tender<Key.space>centers<Key.space>cat<Key.space>food<Key.space>salmon<Key.space>and<Key.space>white<Key.space>meat<Key.space>chicken<Key.space><Key.shift><Key.shift><Key.shift><Key.shift><Key.shift><Key.shift><Key.shift>(9.28<Key.shift><Key.shift><Key.shift><Key.shift><Key.shift><Key.shift><Key.shift><Key.shift><Key.shift><Key.shift><Key.shift><Key.shift><Key.shift><Key.shift><Key.shift>)<Key.enter>
Screenshot: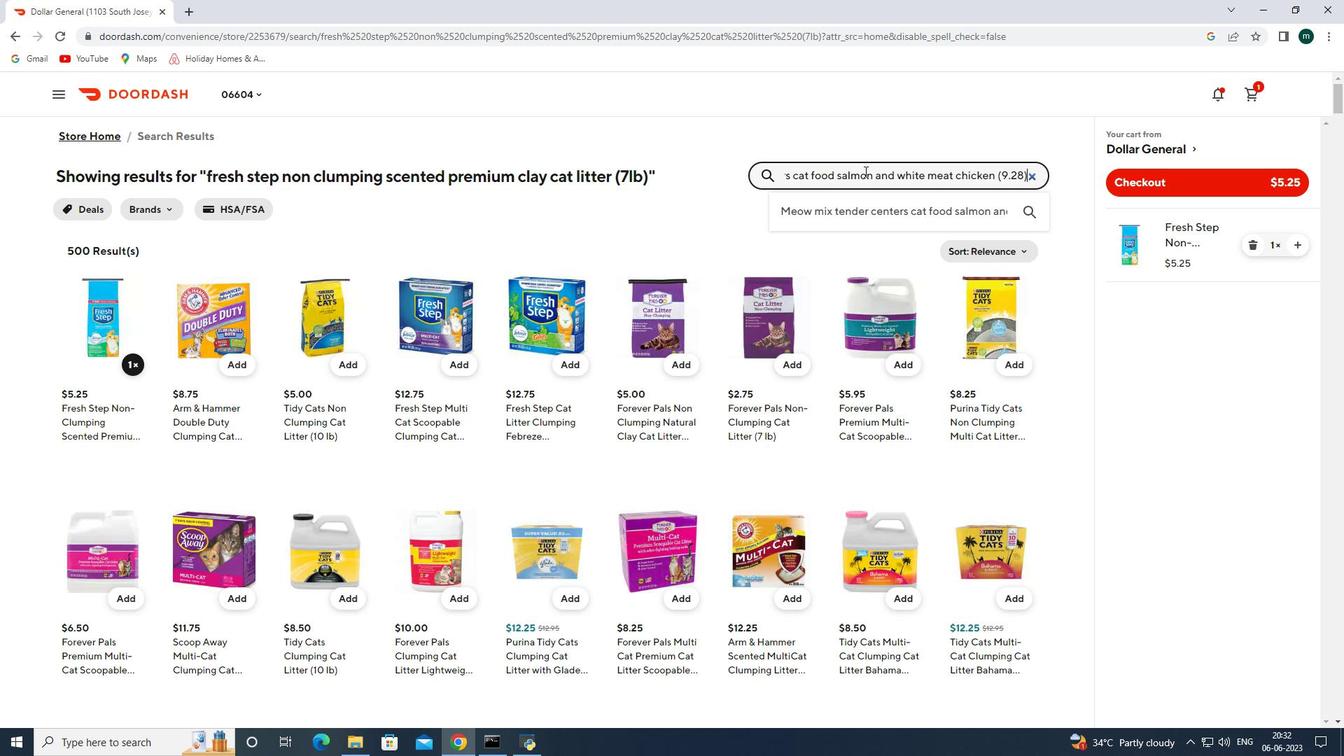 
Action: Mouse moved to (131, 363)
Screenshot: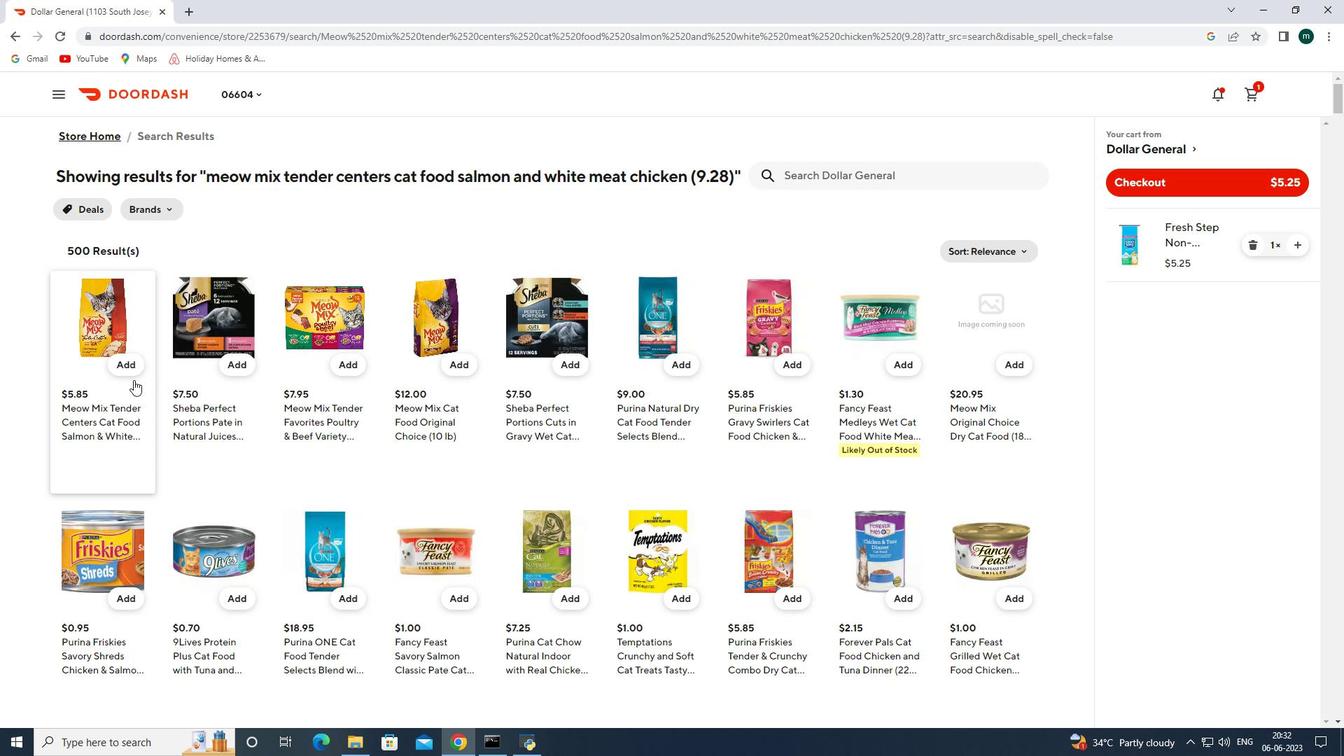 
Action: Mouse pressed left at (131, 363)
Screenshot: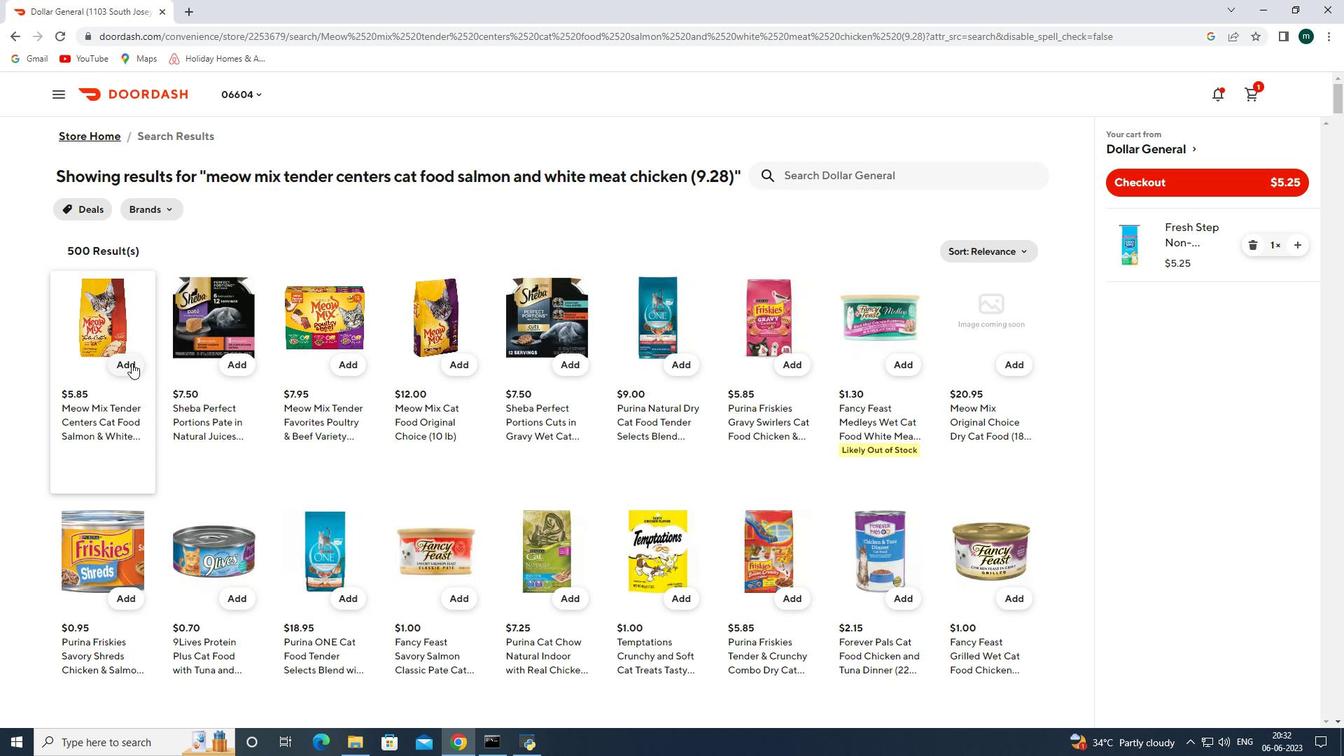 
Action: Mouse moved to (861, 166)
Screenshot: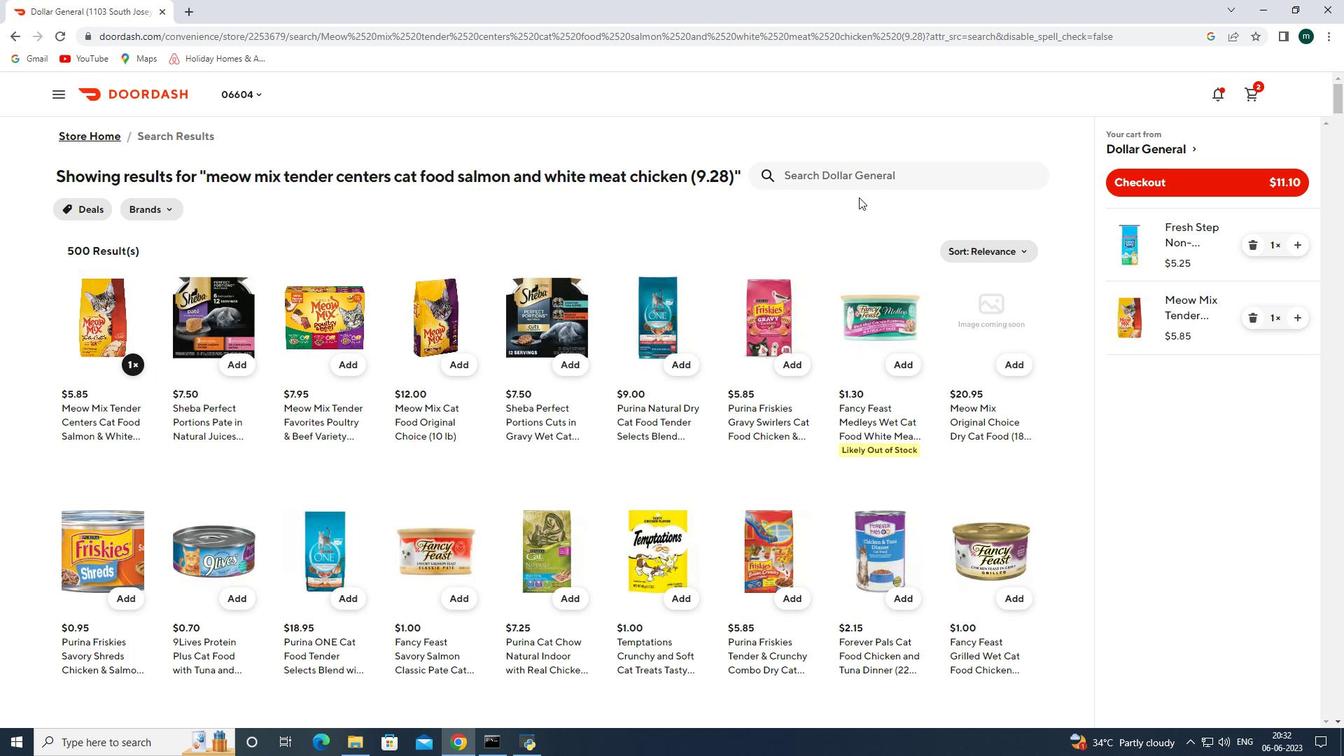 
Action: Mouse pressed left at (861, 166)
Screenshot: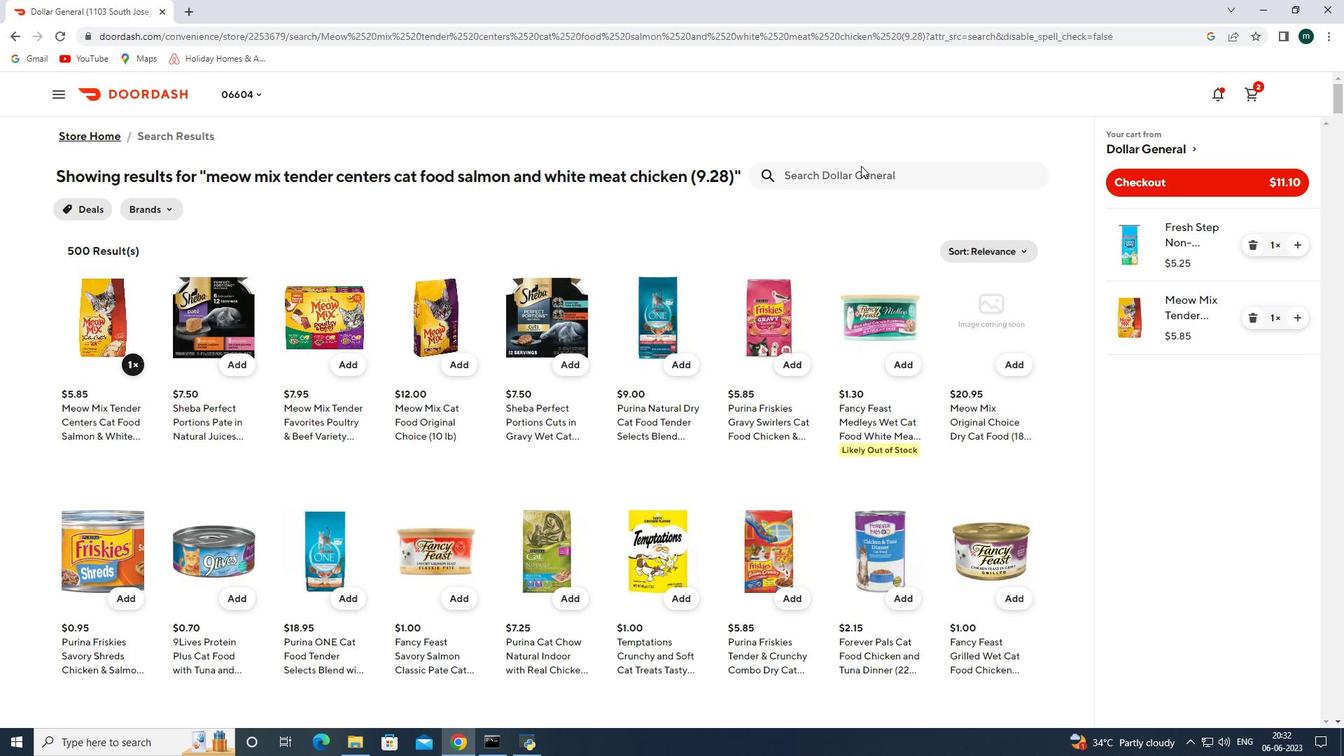 
Action: Mouse moved to (860, 181)
Screenshot: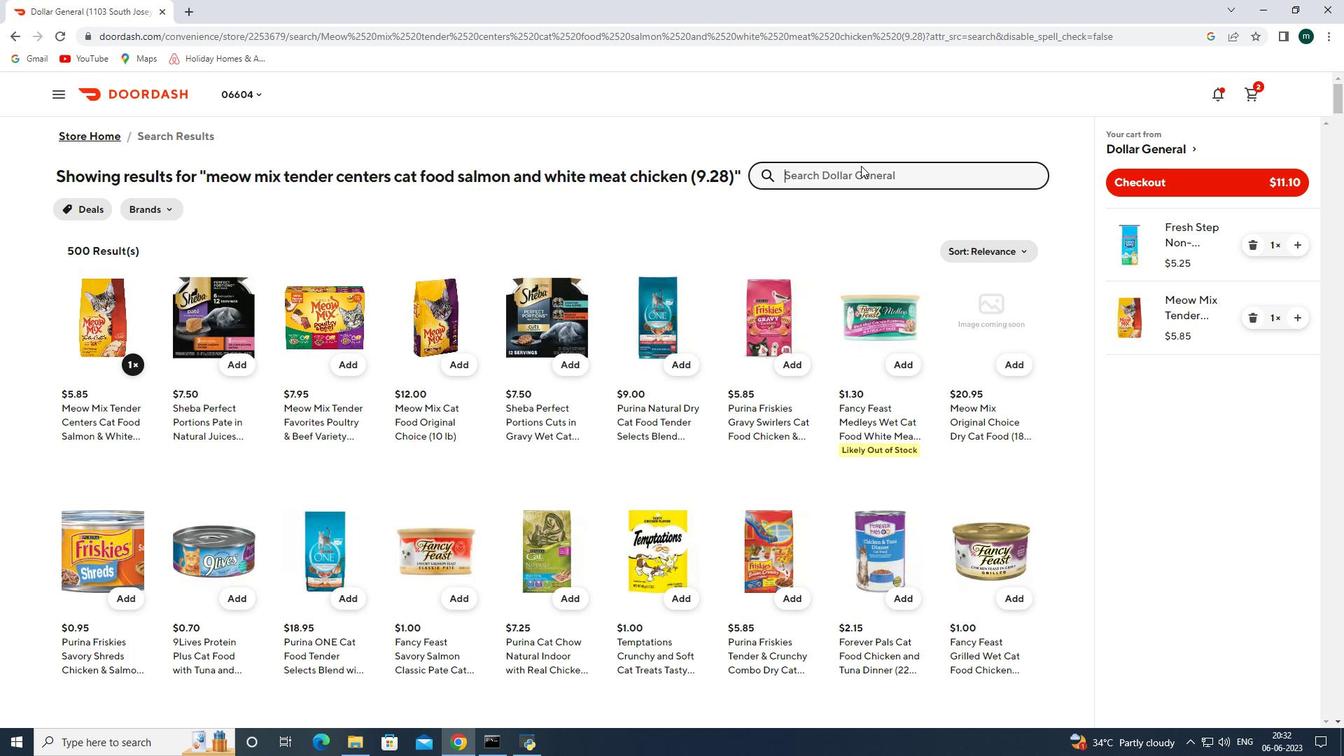 
Action: Key pressed puru<Key.backspace>ina<Key.space>friskies<Key.space>grvy<Key.space>swirlers<Key.space>cat<Key.space>food<Key.space>chicken<Key.space>and<Key.space>salmon<Key.space>flavor<Key.space><Key.shift>(3.15<Key.shift><Key.shift><Key.shift><Key.shift><Key.shift><Key.shift><Key.shift><Key.shift><Key.shift><Key.shift><Key.shift><Key.shift><Key.shift><Key.shift><Key.shift><Key.shift><Key.shift><Key.shift><Key.shift>lb<Key.shift>)<Key.enter>
Screenshot: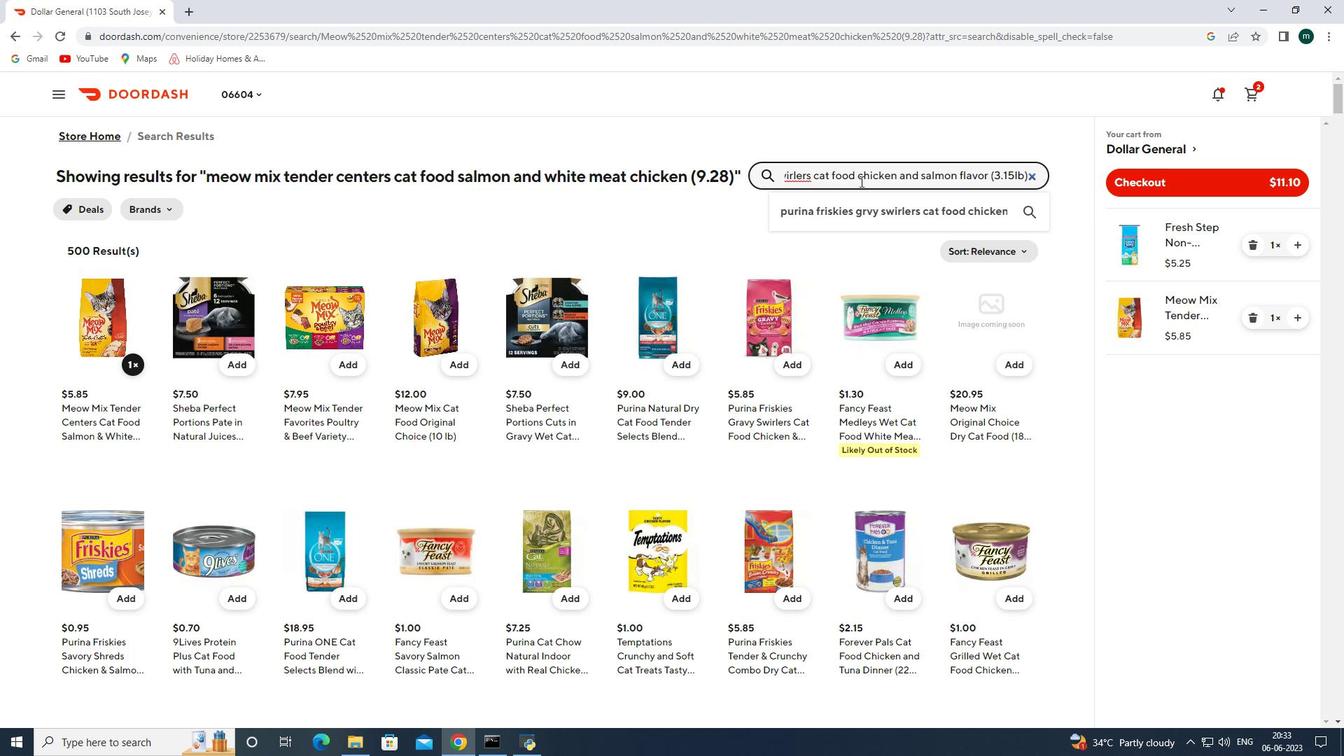 
Action: Mouse moved to (126, 367)
Screenshot: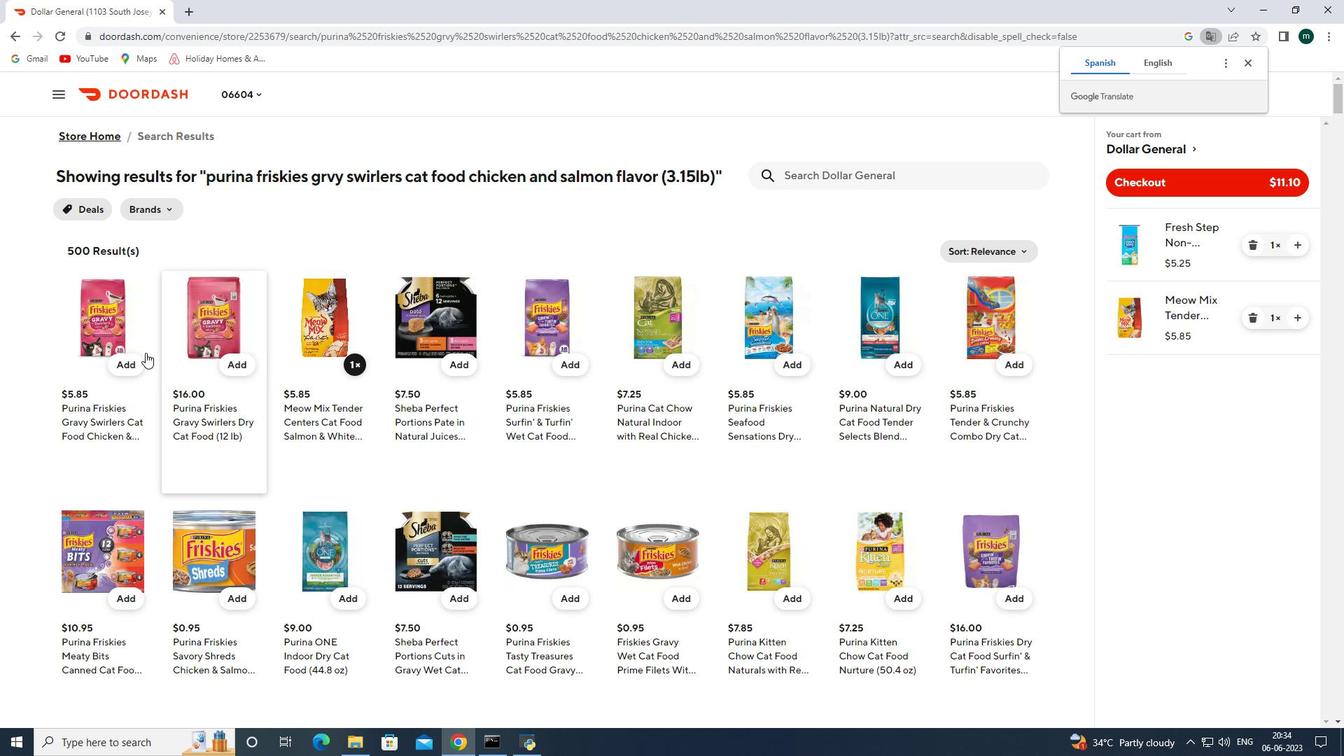 
Action: Mouse pressed left at (126, 367)
Screenshot: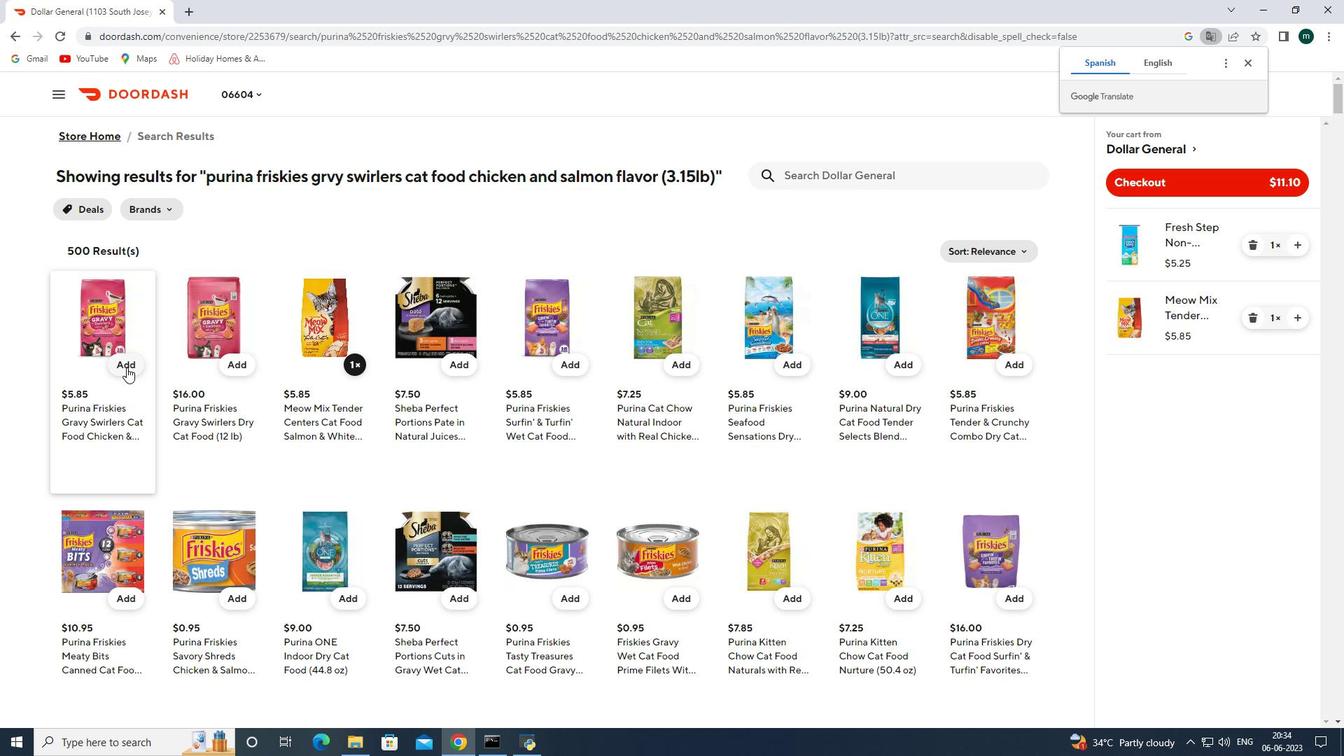
Action: Mouse moved to (797, 170)
Screenshot: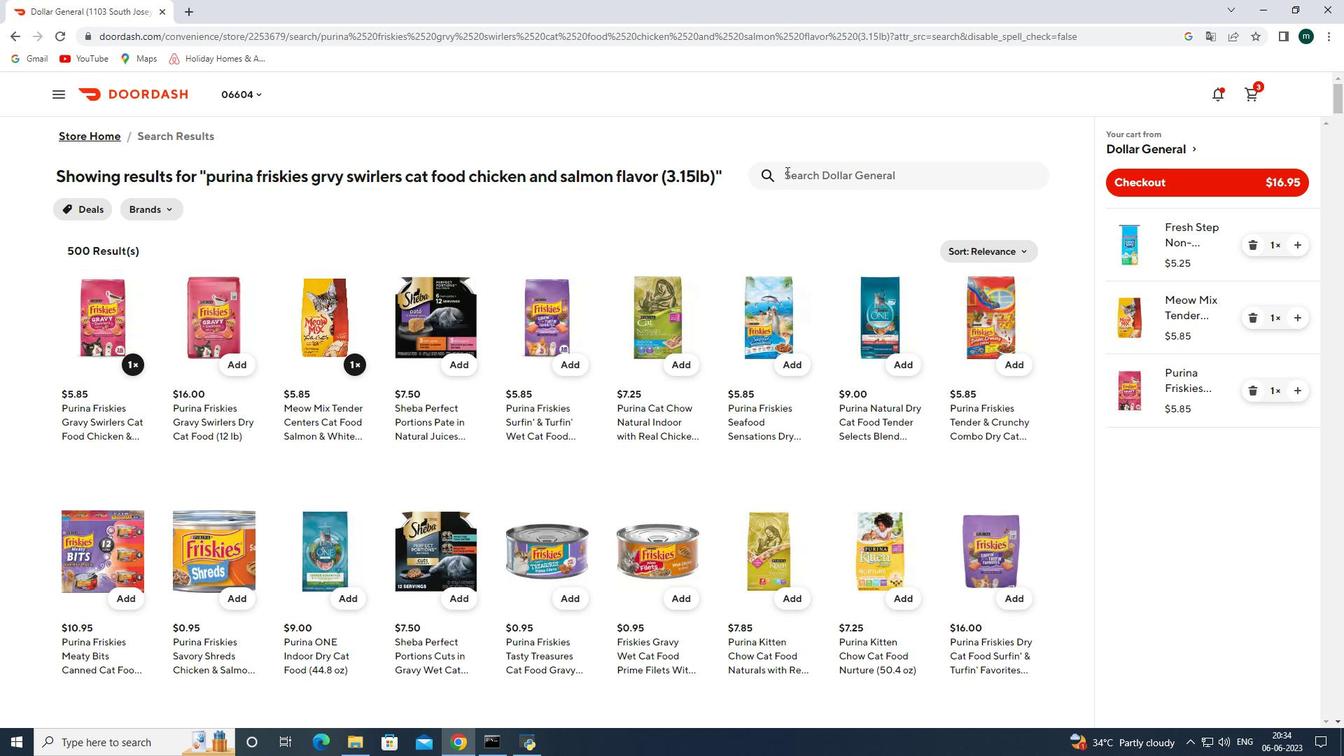 
Action: Mouse pressed left at (797, 170)
Screenshot: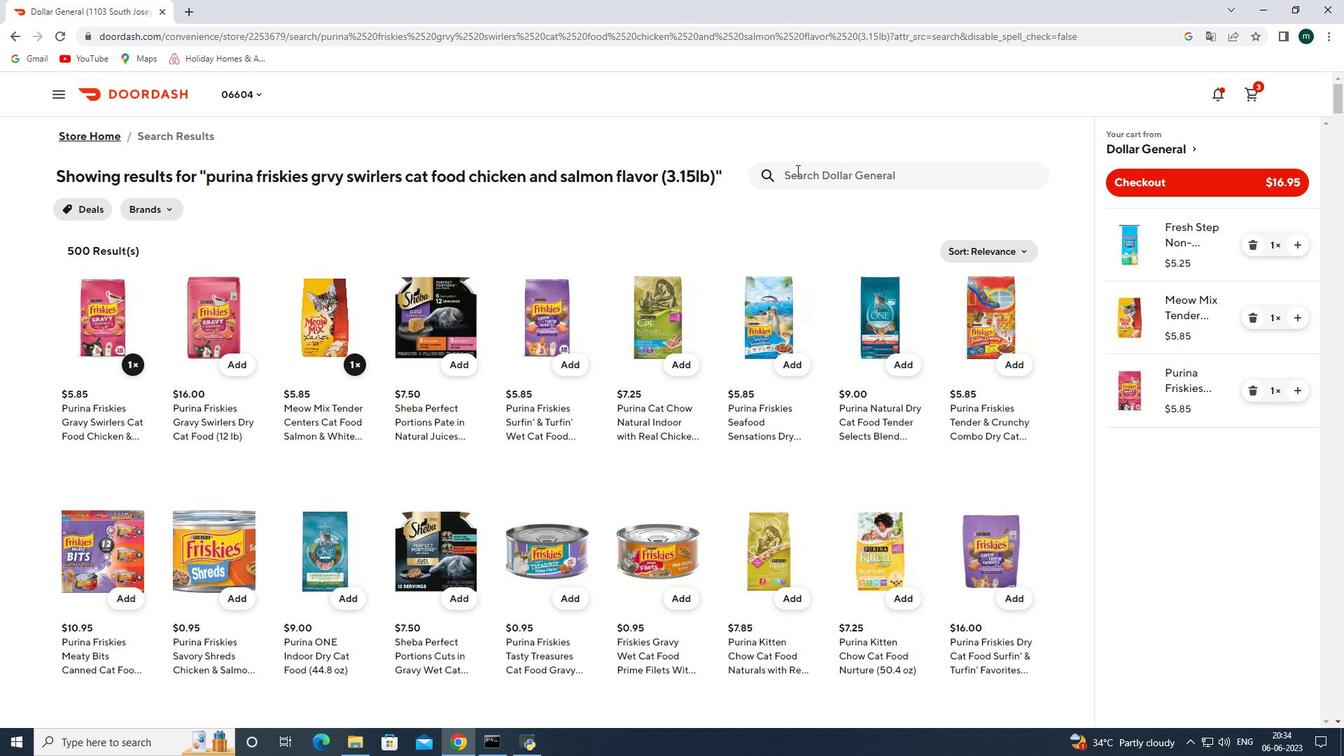 
Action: Key pressed sheba<Key.space>perfect<Key.space>portions<Key.space><Key.backspace><Key.space>cuts<Key.space>in<Key.space>gravy<Key.space>wet<Key.space>cat<Key.space>food<Key.space>signature<Key.space>tuna<Key.space>and<Key.space>roasted<Key.space>chicken<Key.space>multipack<Key.space><Key.shift>(6<Key.space>pack<Key.backspace><Key.backspace><Key.backspace><Key.backspace>ct<Key.shift>)<Key.enter>
Screenshot: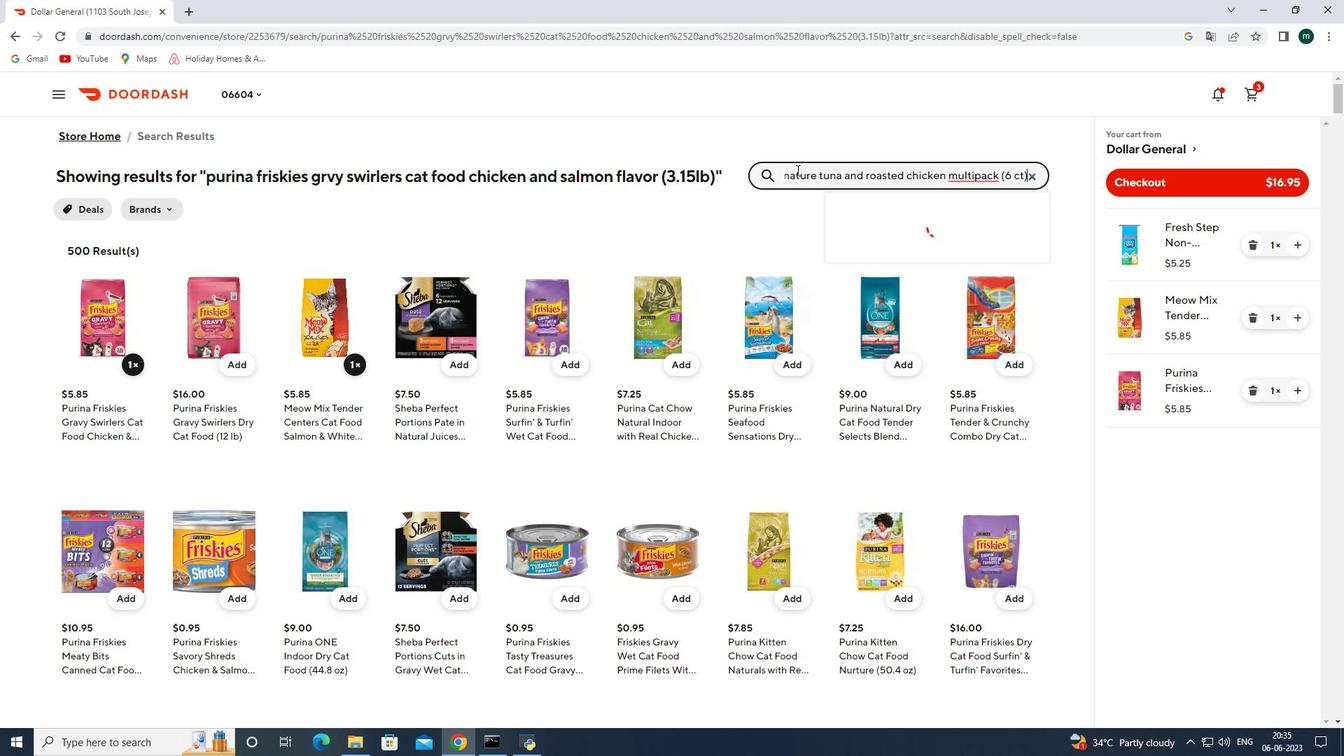 
Action: Mouse moved to (131, 381)
Screenshot: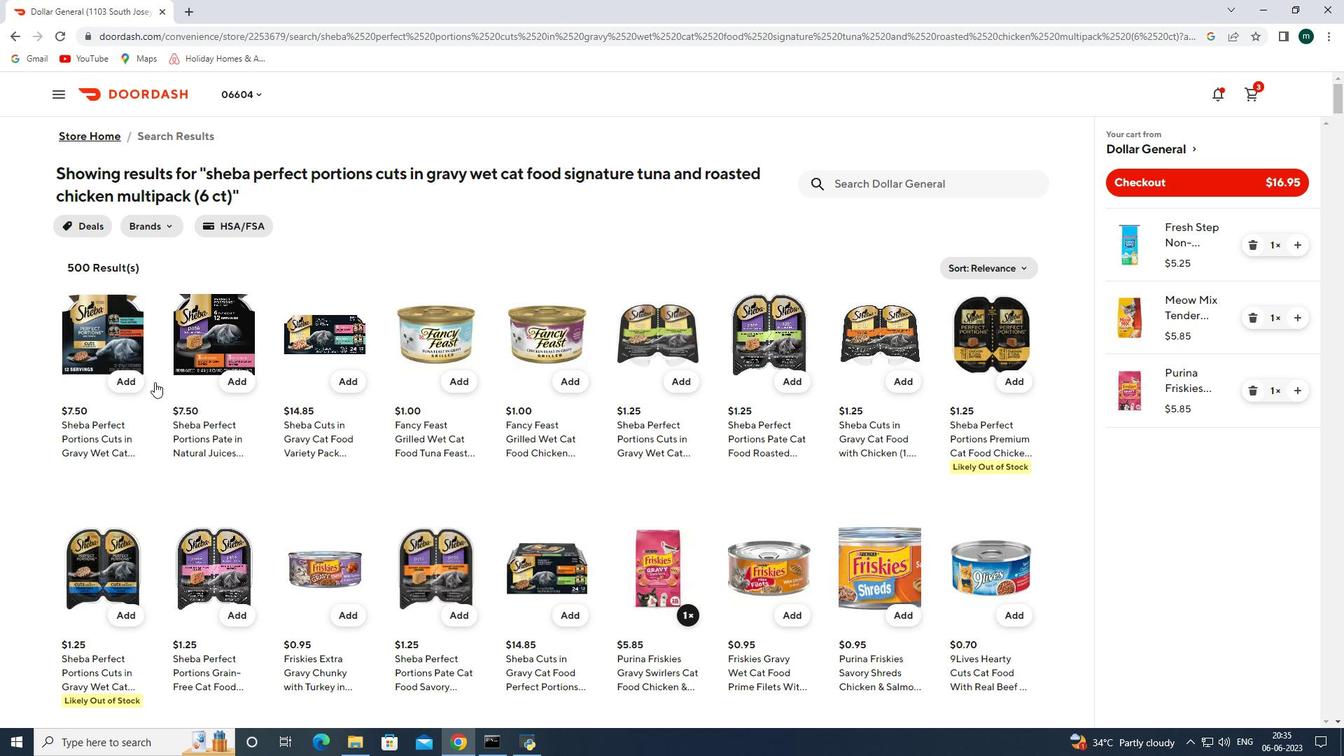 
Action: Mouse pressed left at (131, 381)
Screenshot: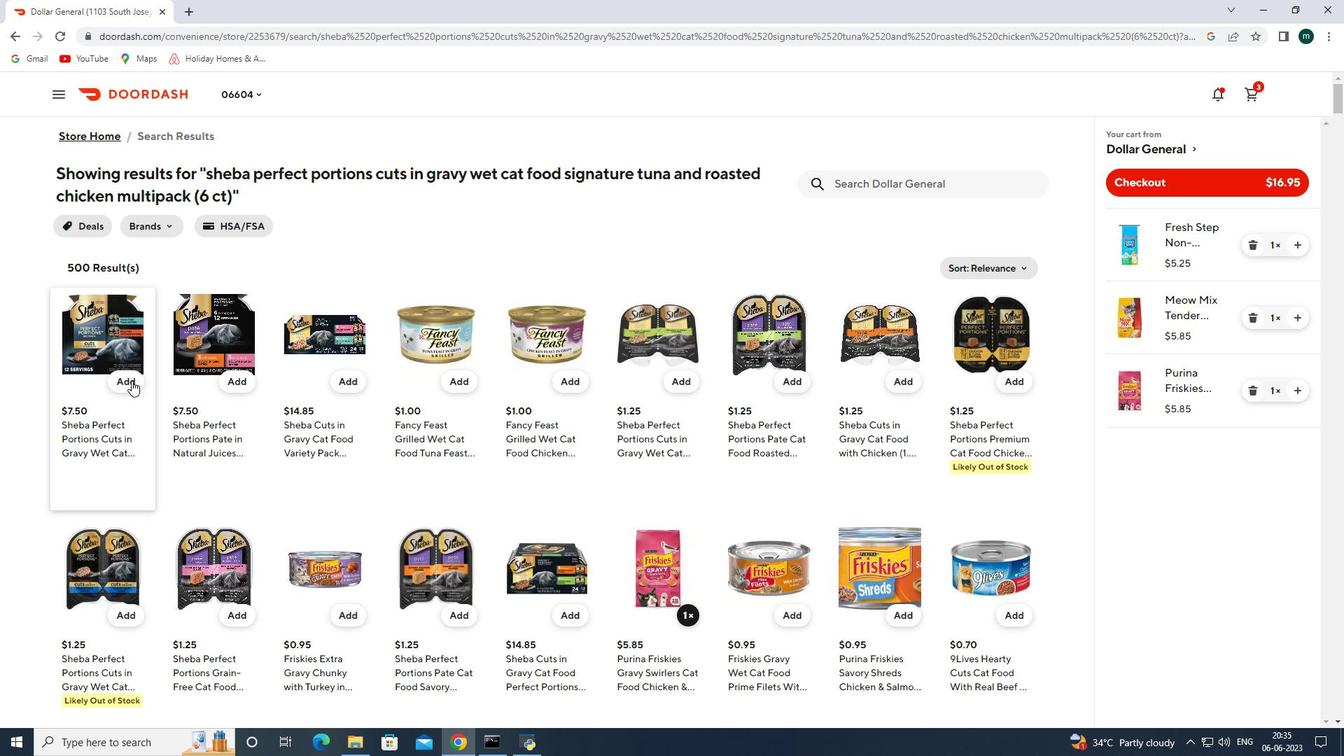 
Action: Mouse moved to (1169, 180)
Screenshot: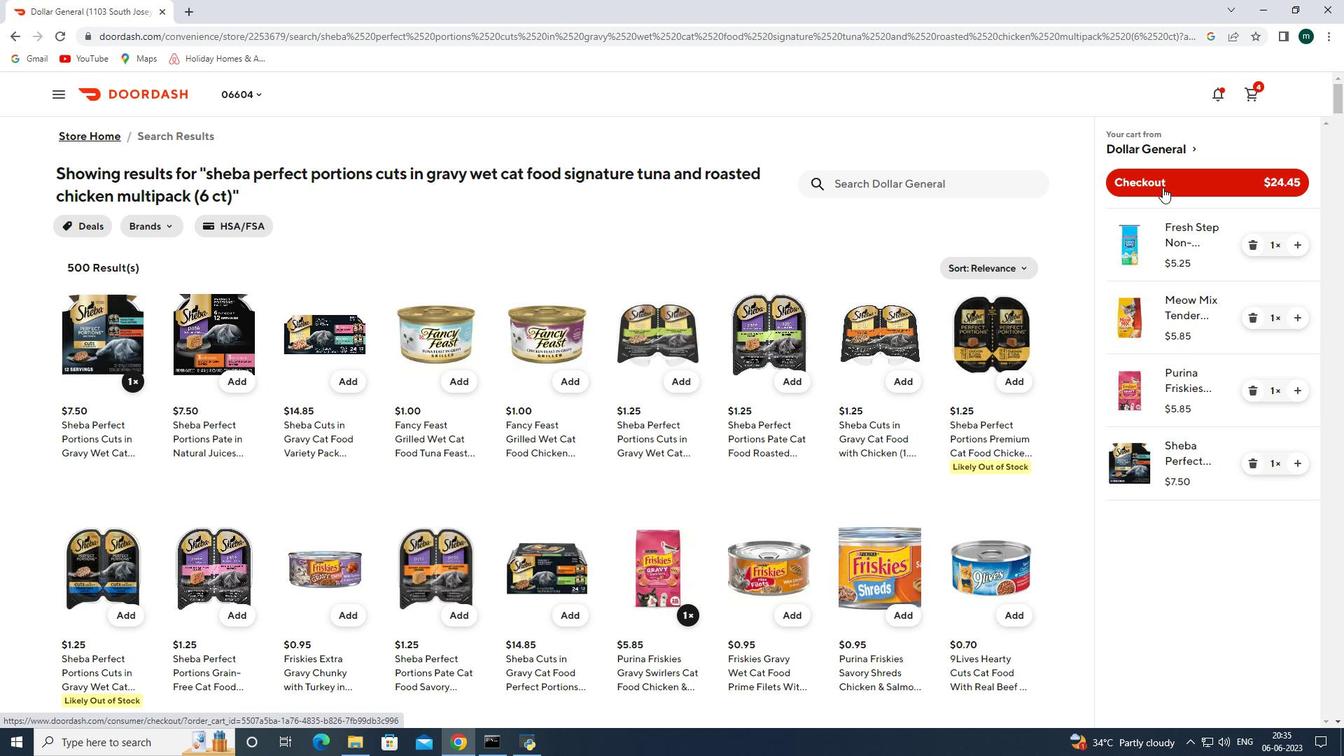 
Action: Mouse pressed left at (1169, 180)
Screenshot: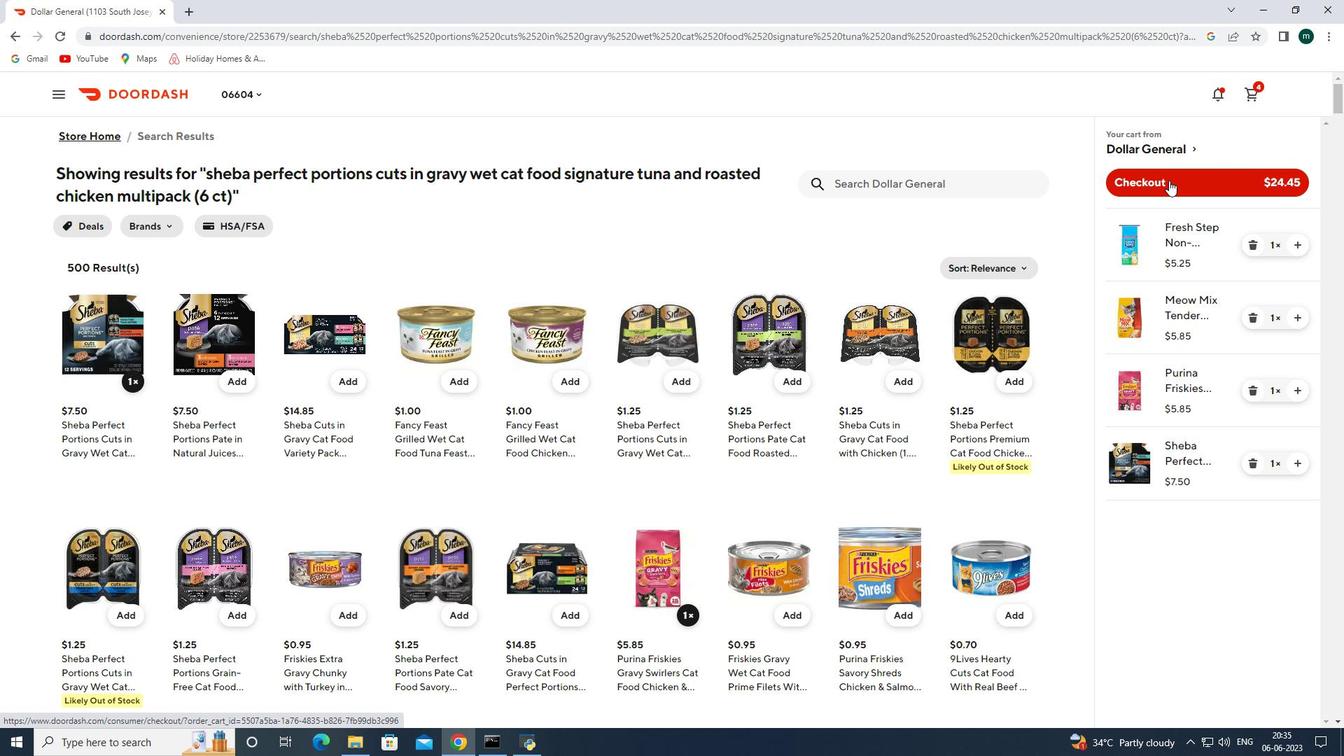 
